 Task: Find the New York Aquarium in Coney Island.
Action: Key pressed Key.shift'N''e''w'Key.space'y''o''r''k'Key.spaceKey.shift_r'A''q''u''a''r''i''m'','Key.space'c''o''n''e''y'Key.space'i''s''l''a''n''d'Key.enter
Screenshot: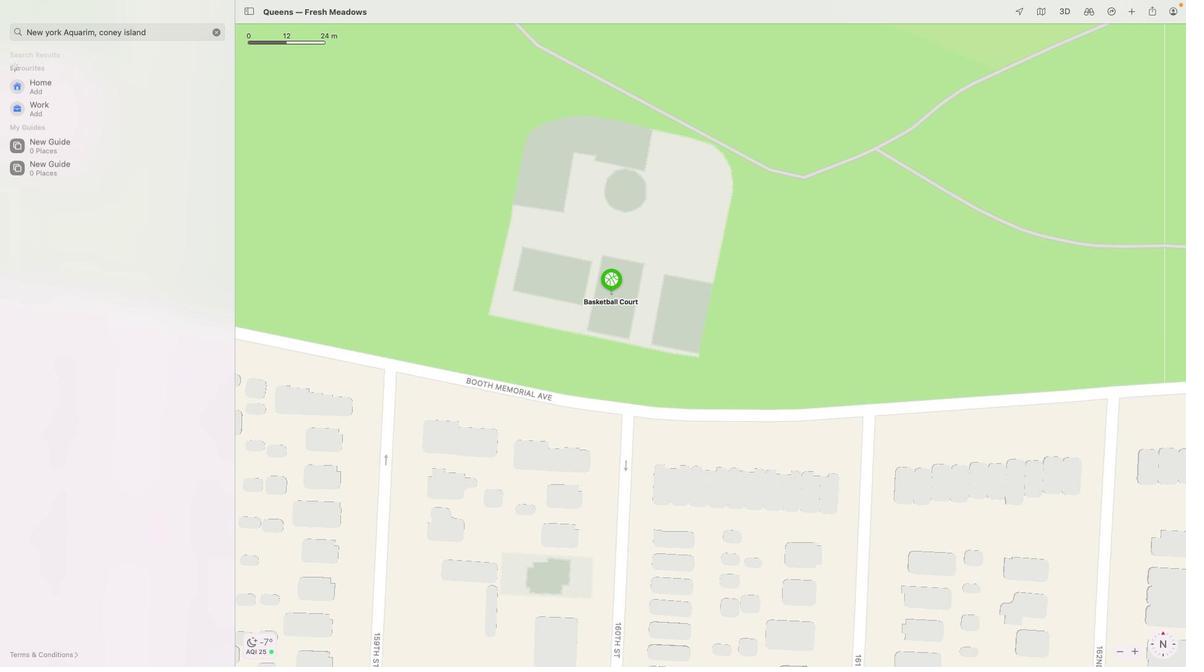 
Action: Mouse moved to (612, 203)
Screenshot: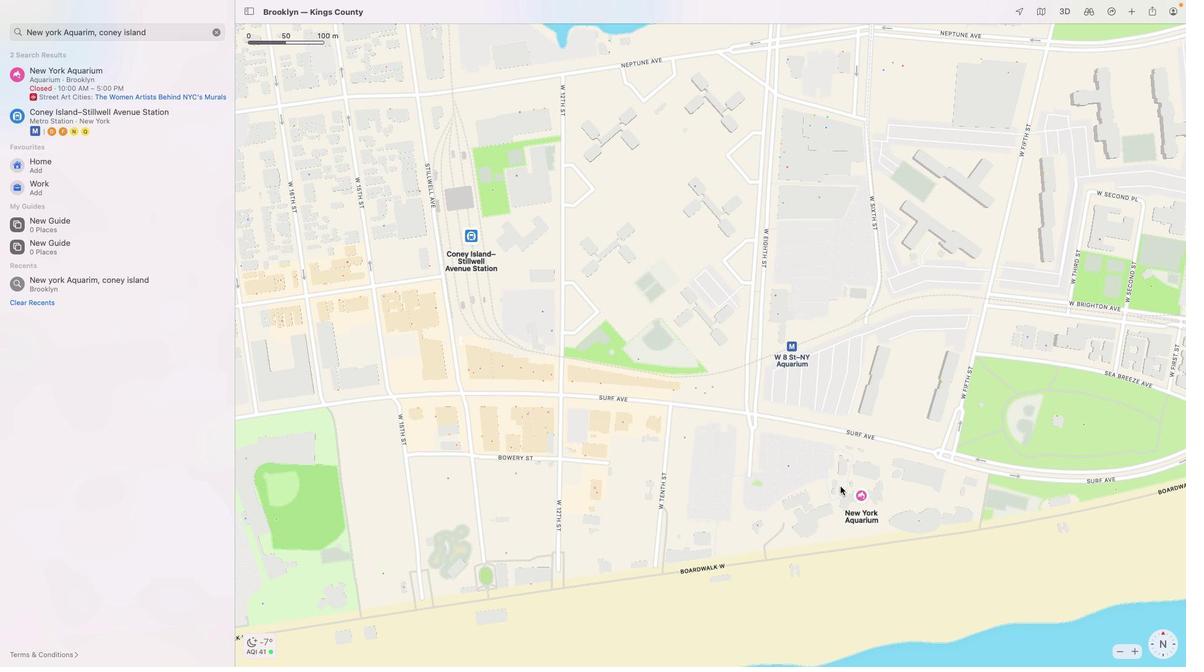 
Action: Mouse pressed left at (612, 203)
Screenshot: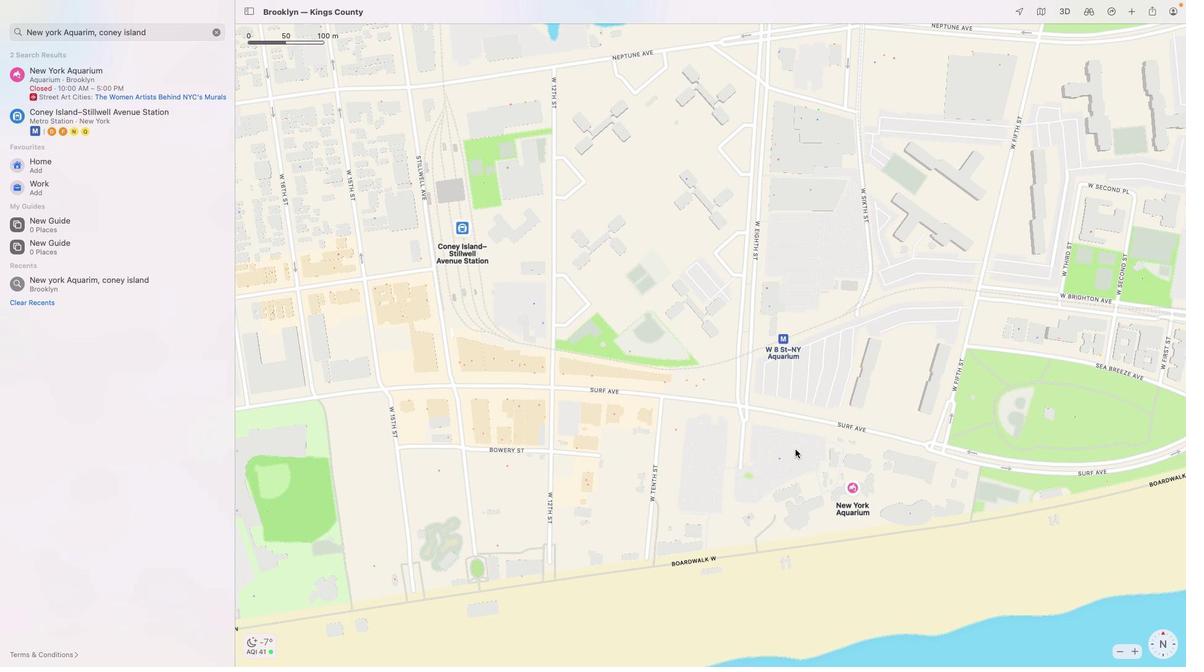 
Action: Mouse moved to (621, 321)
Screenshot: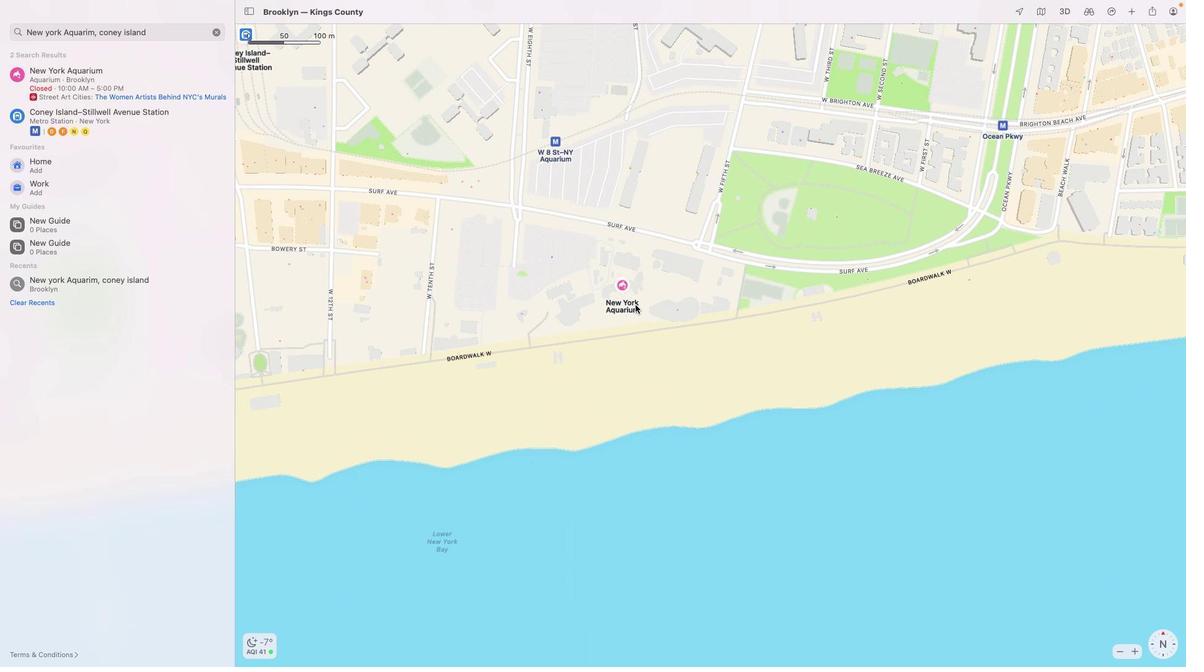 
Action: Mouse scrolled (621, 321) with delta (647, 519)
Screenshot: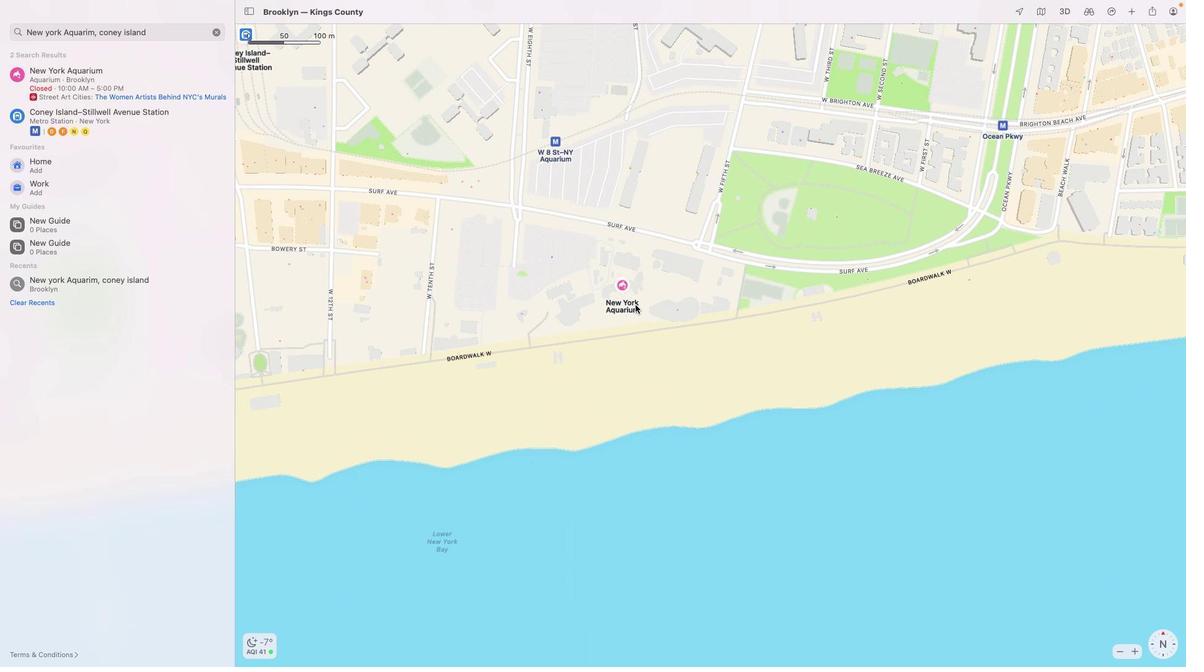 
Action: Mouse scrolled (621, 321) with delta (647, 519)
Screenshot: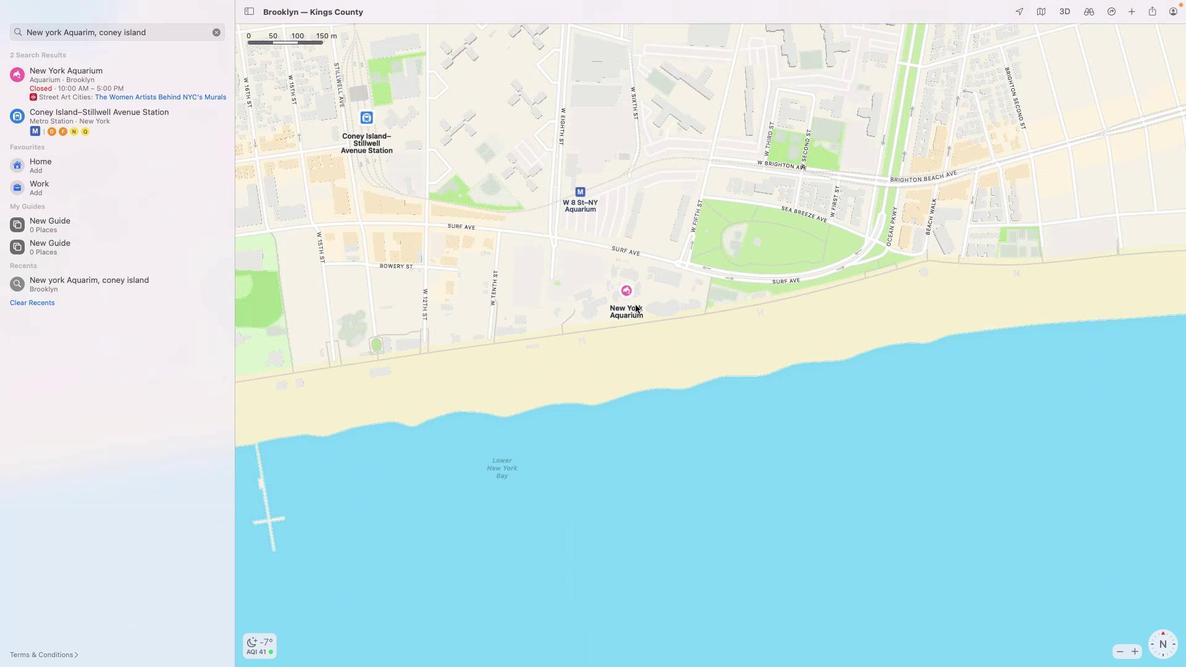 
Action: Mouse scrolled (621, 321) with delta (647, 520)
Screenshot: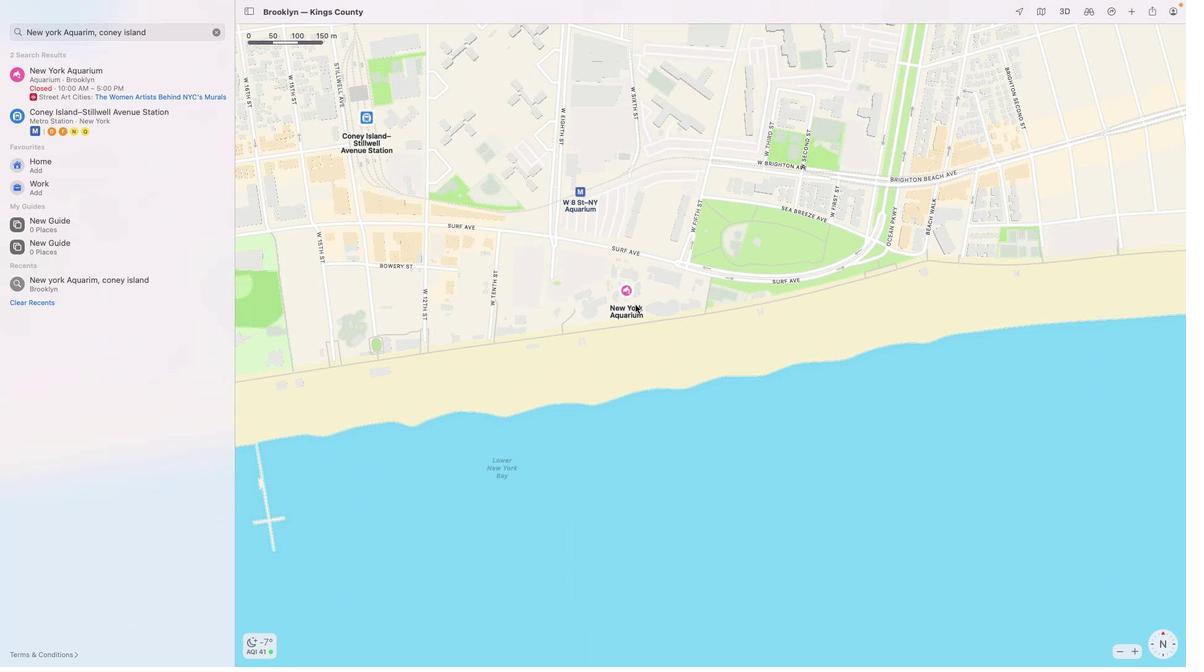 
Action: Mouse scrolled (621, 321) with delta (647, 520)
Screenshot: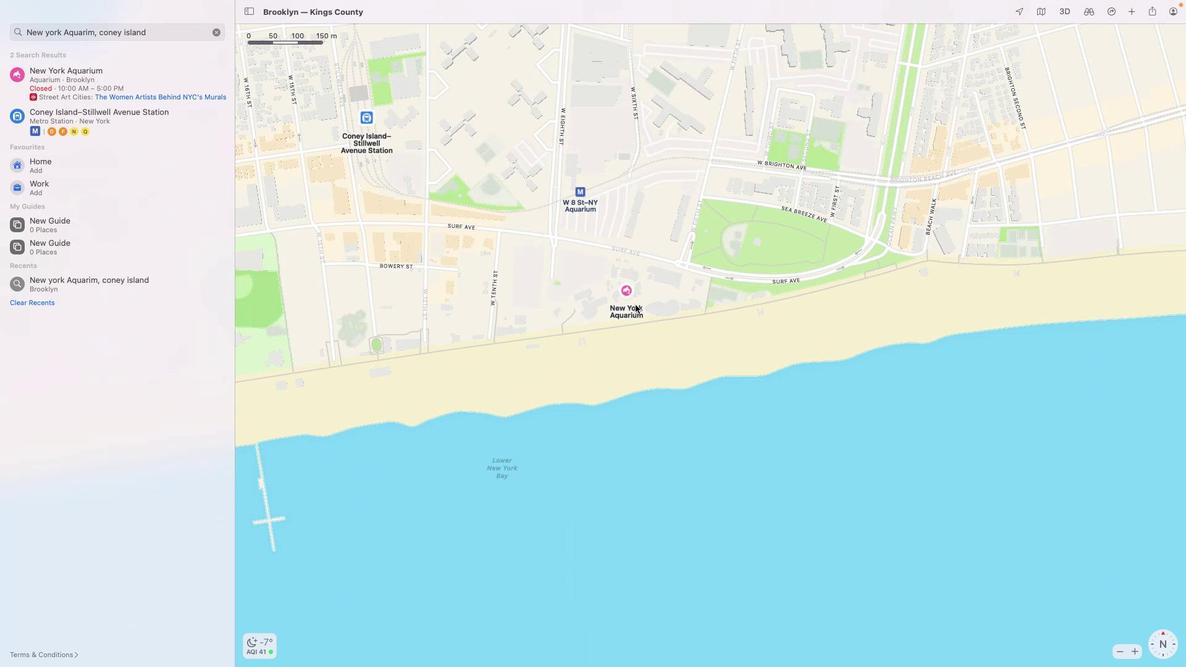 
Action: Mouse scrolled (621, 321) with delta (647, 518)
Screenshot: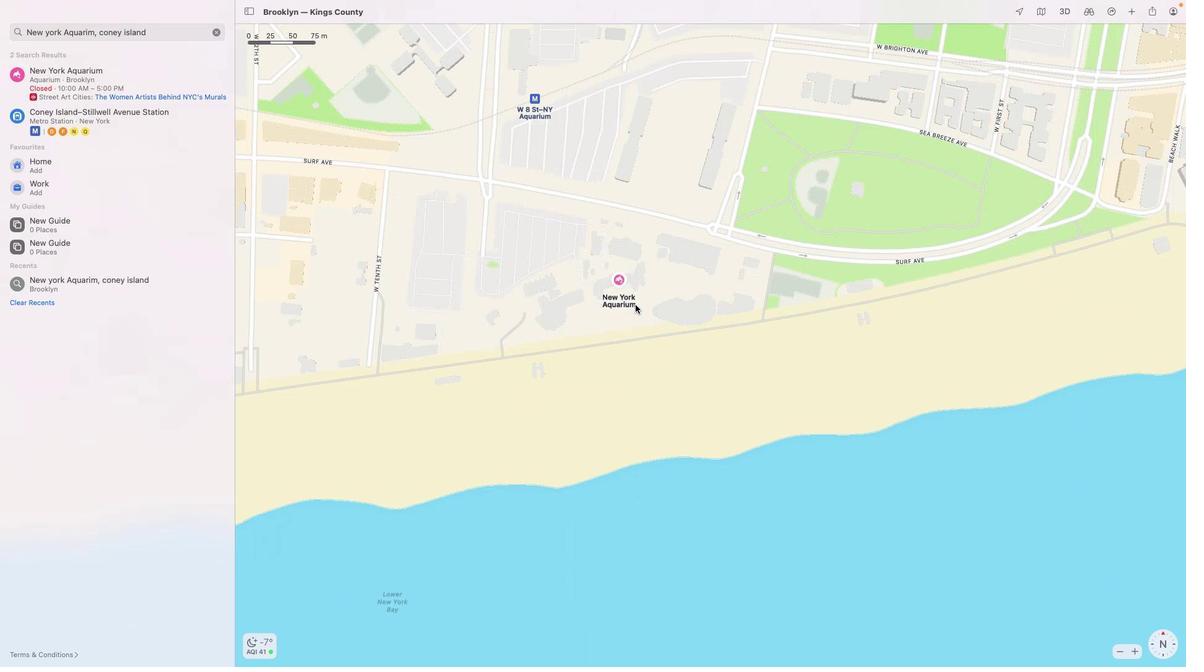 
Action: Mouse scrolled (621, 321) with delta (647, 518)
Screenshot: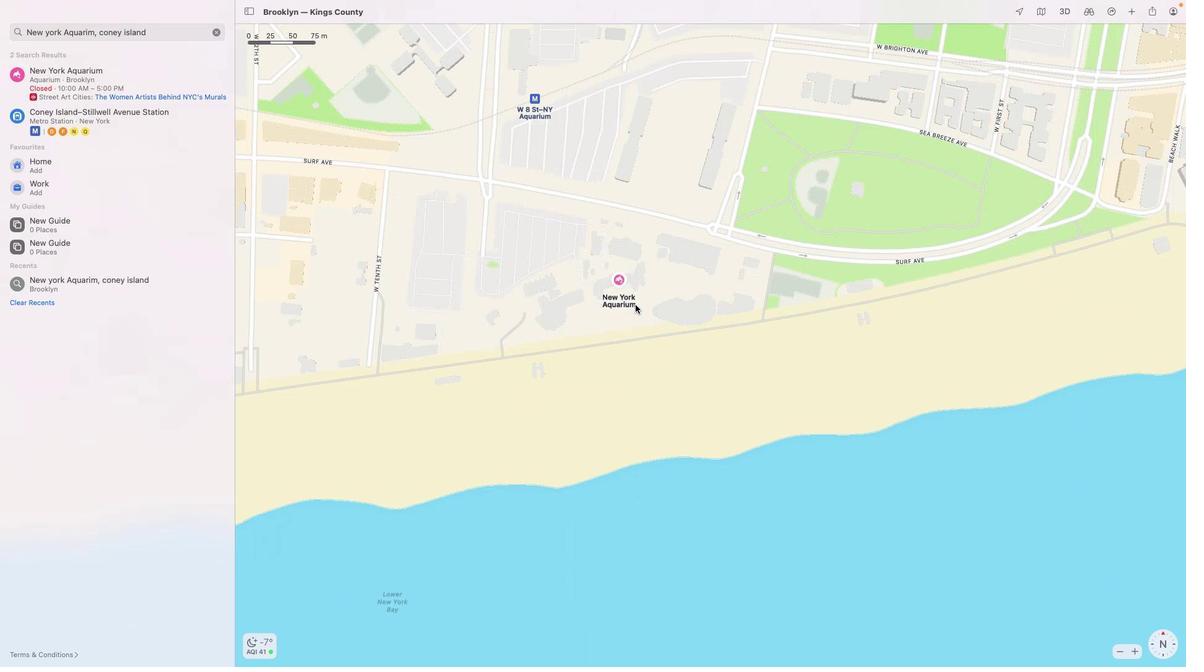 
Action: Mouse scrolled (621, 321) with delta (647, 517)
Screenshot: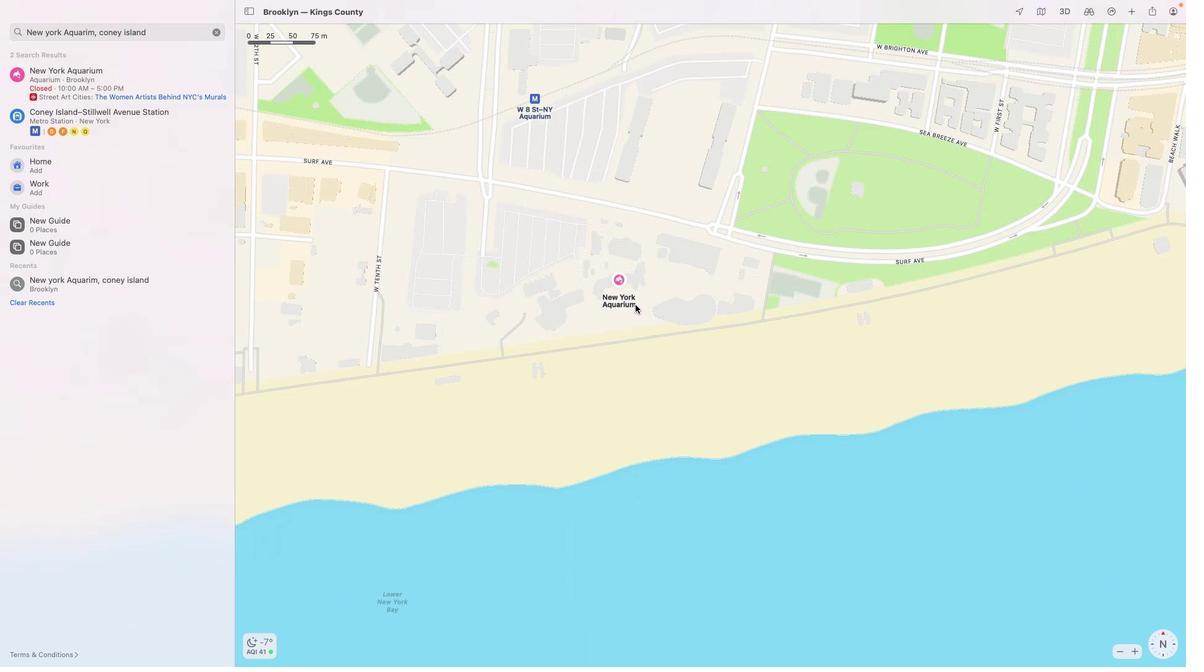 
Action: Mouse scrolled (621, 321) with delta (647, 517)
Screenshot: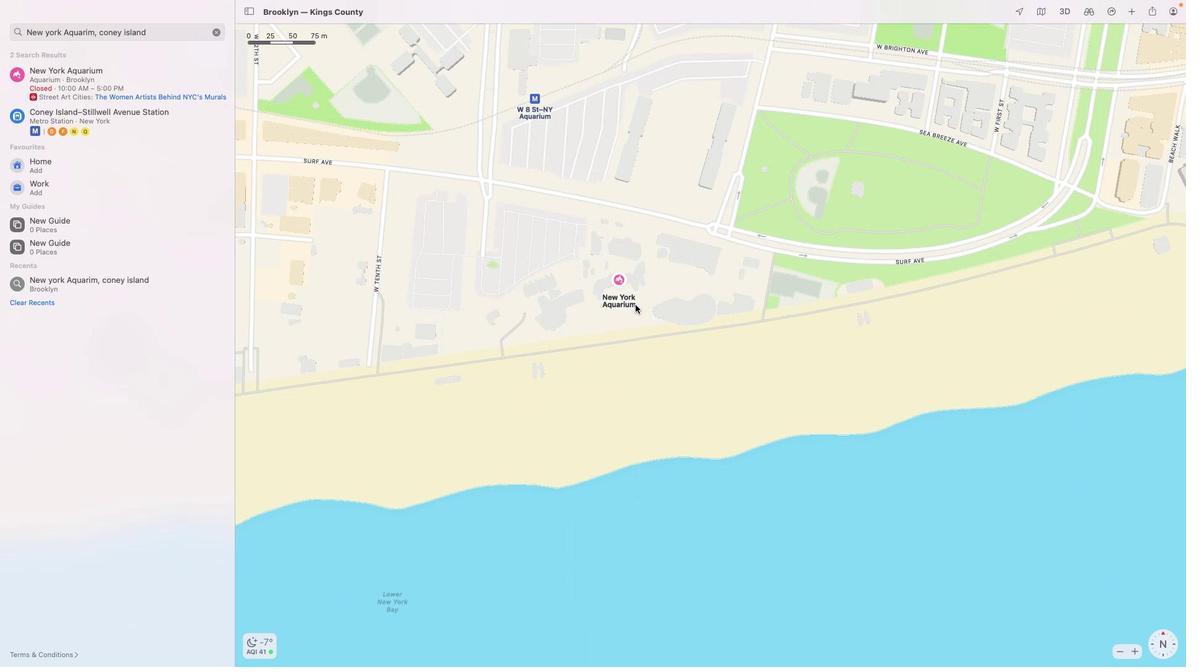 
Action: Mouse scrolled (621, 321) with delta (647, 516)
Screenshot: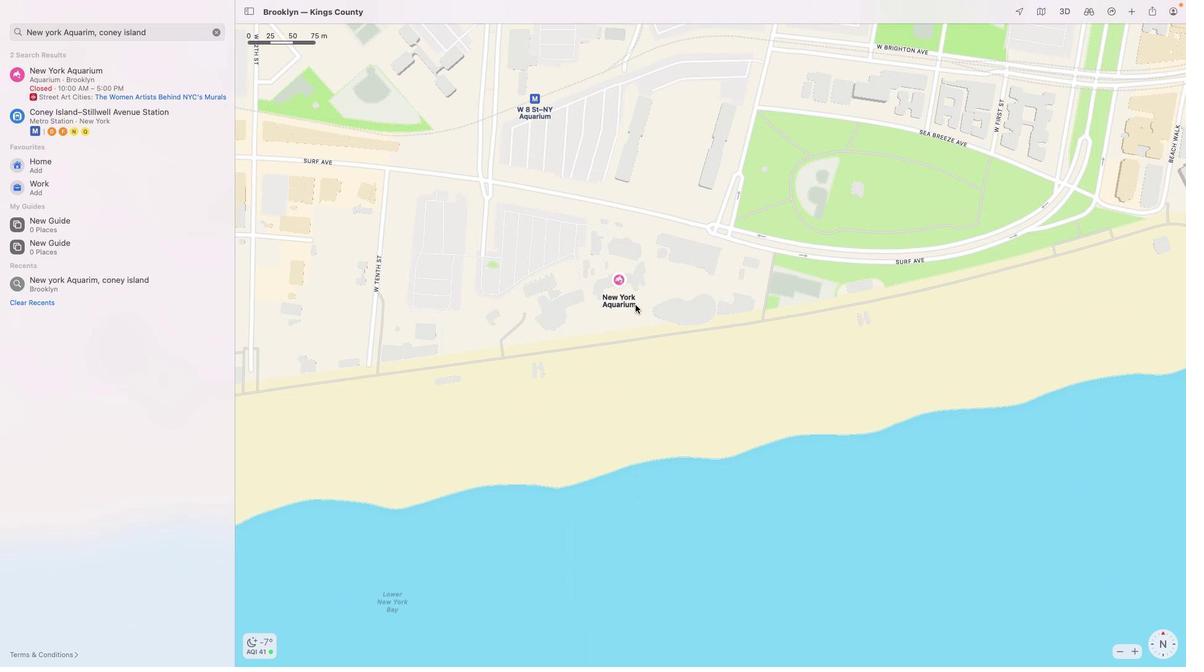 
Action: Mouse scrolled (621, 321) with delta (647, 518)
Screenshot: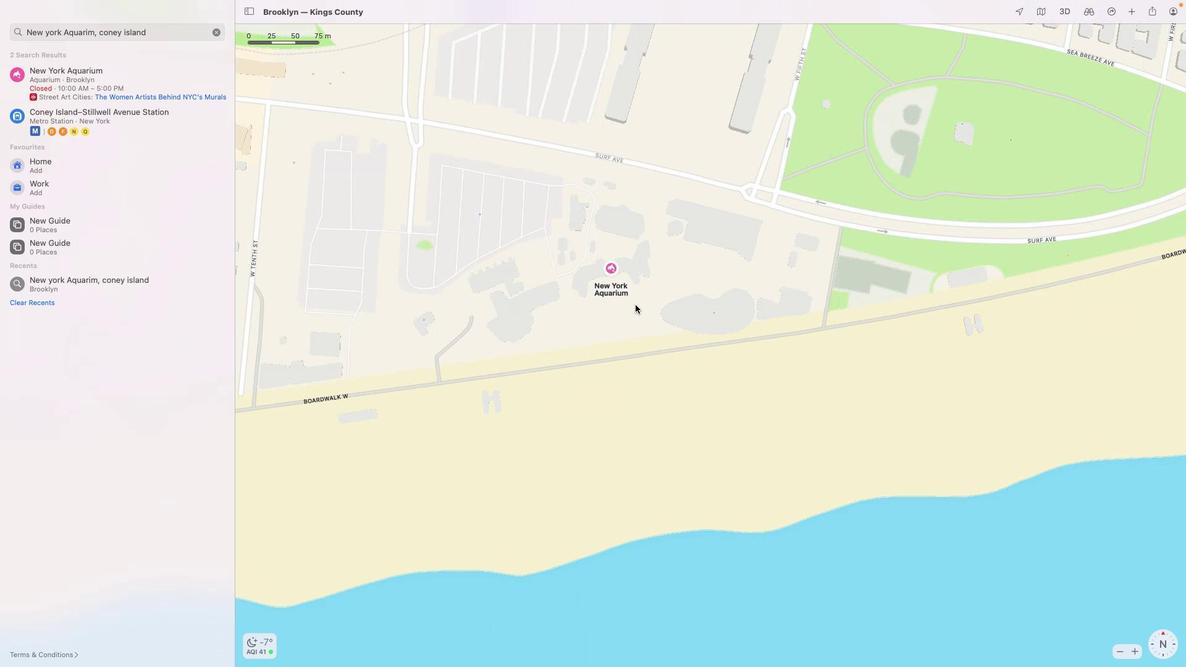 
Action: Mouse scrolled (621, 321) with delta (647, 518)
Screenshot: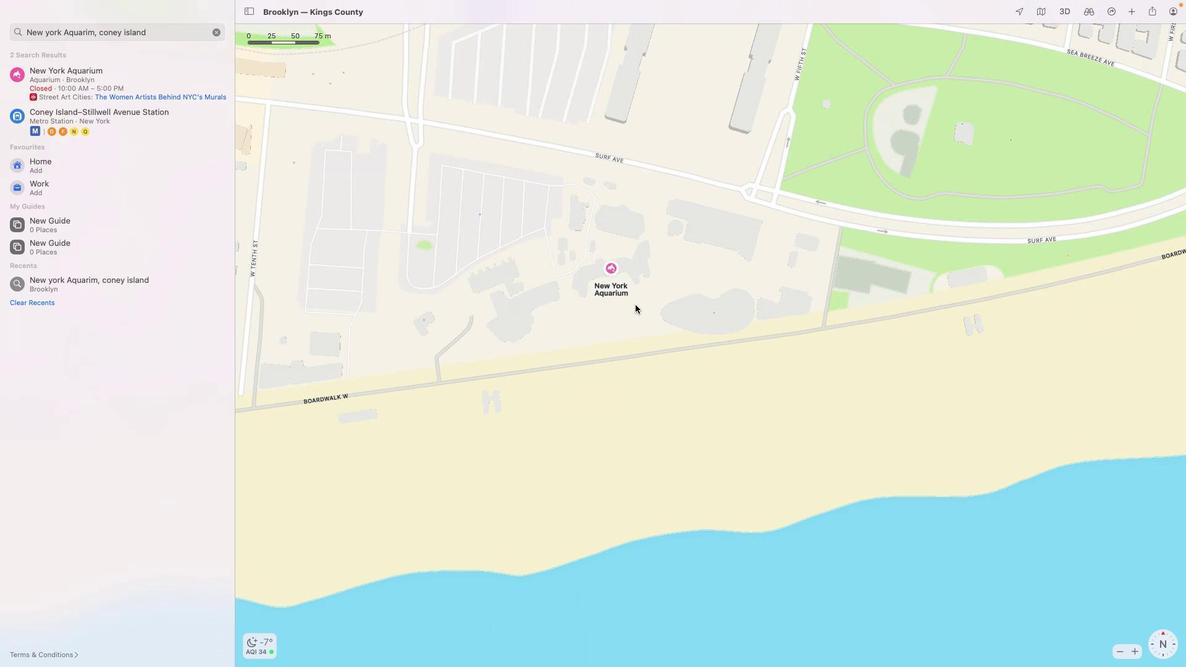 
Action: Mouse scrolled (621, 321) with delta (647, 517)
Screenshot: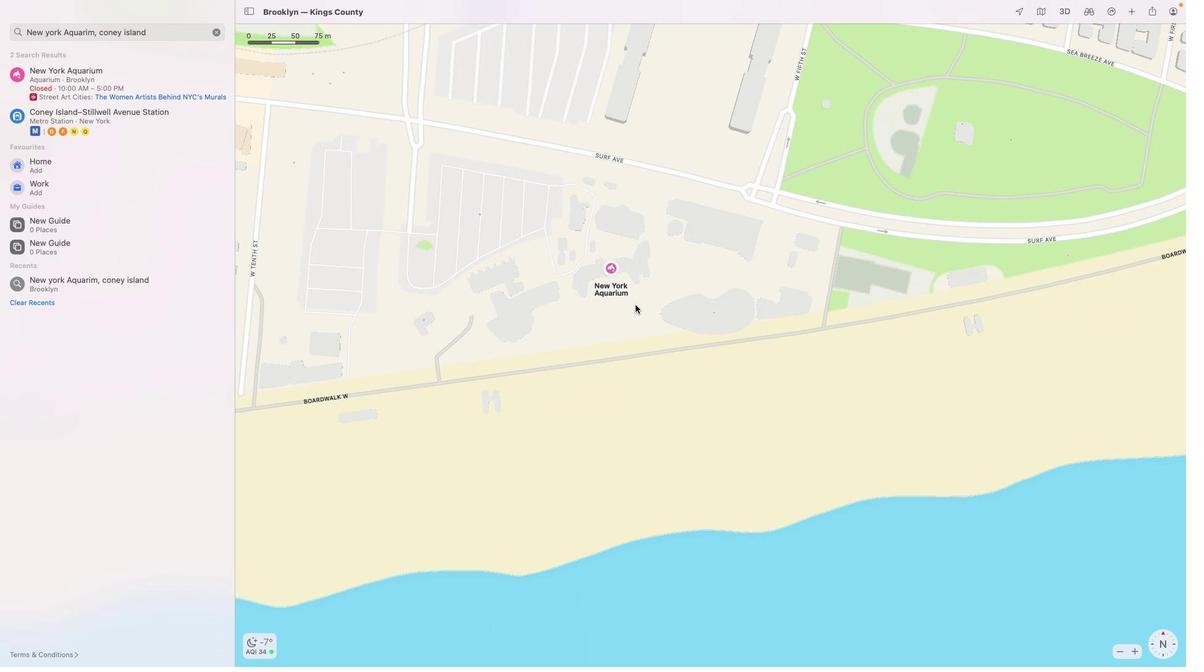 
Action: Mouse scrolled (621, 321) with delta (647, 517)
Screenshot: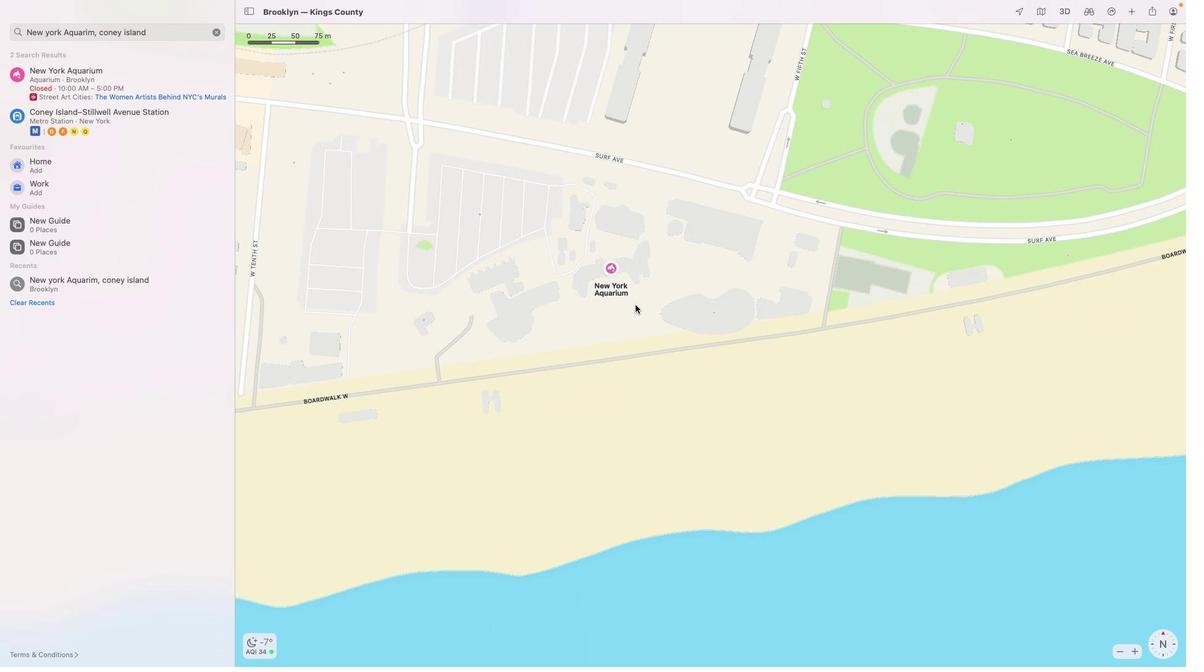 
Action: Mouse scrolled (621, 321) with delta (647, 518)
Screenshot: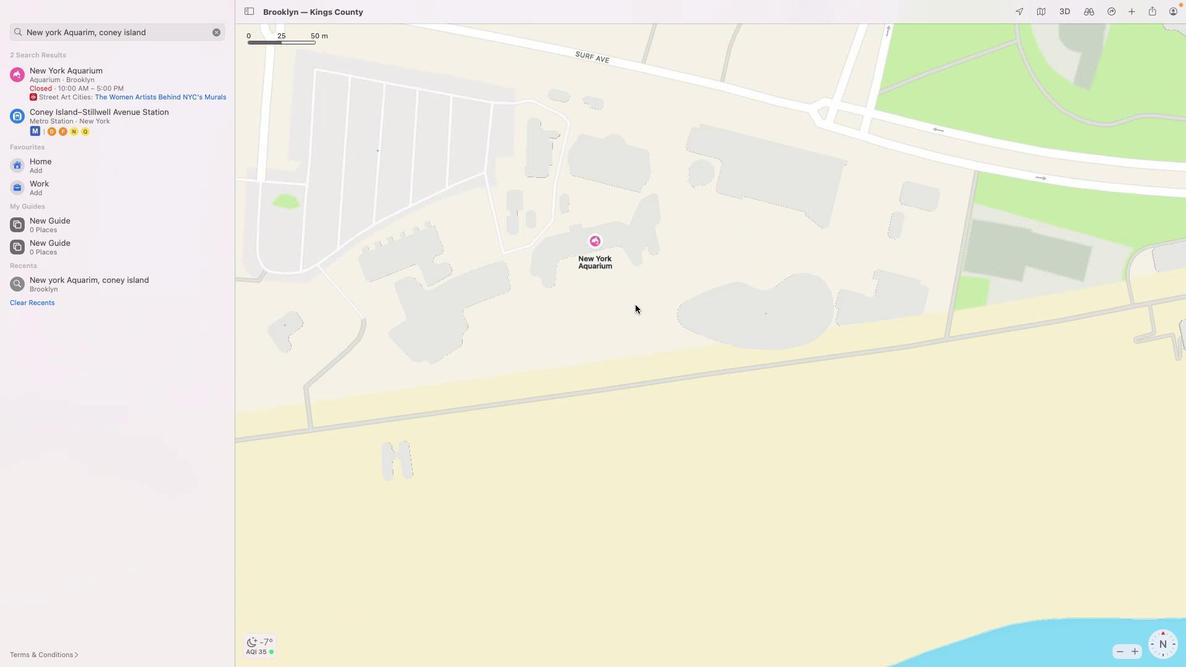 
Action: Mouse scrolled (621, 321) with delta (647, 518)
Screenshot: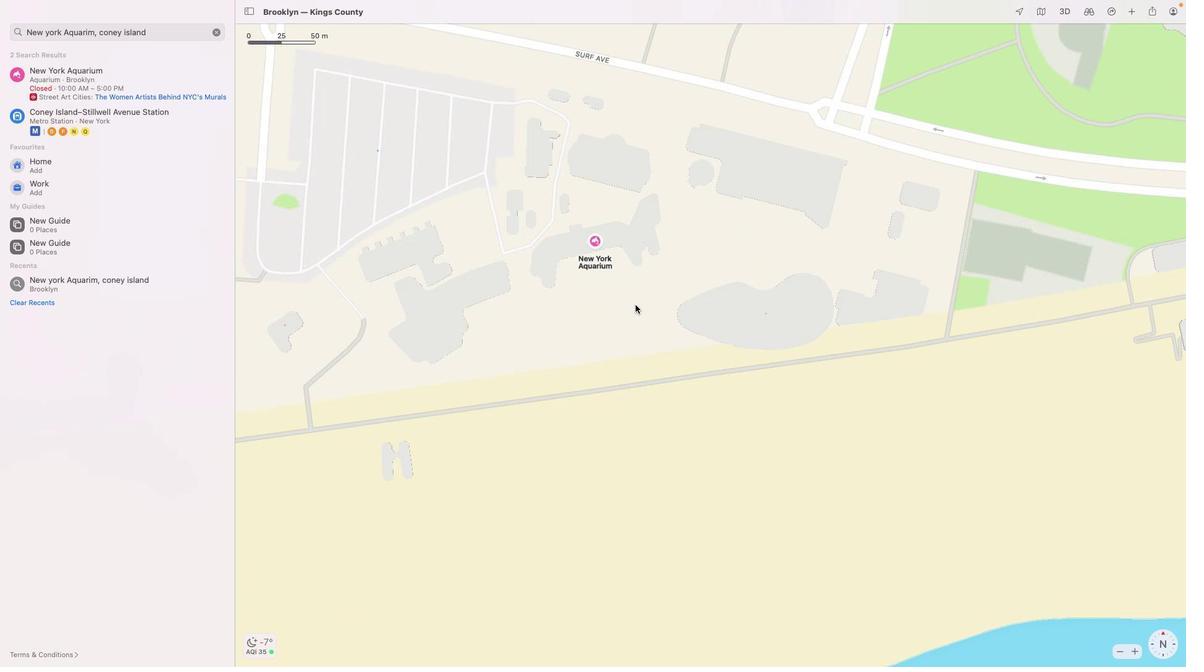 
Action: Mouse scrolled (621, 321) with delta (647, 517)
Screenshot: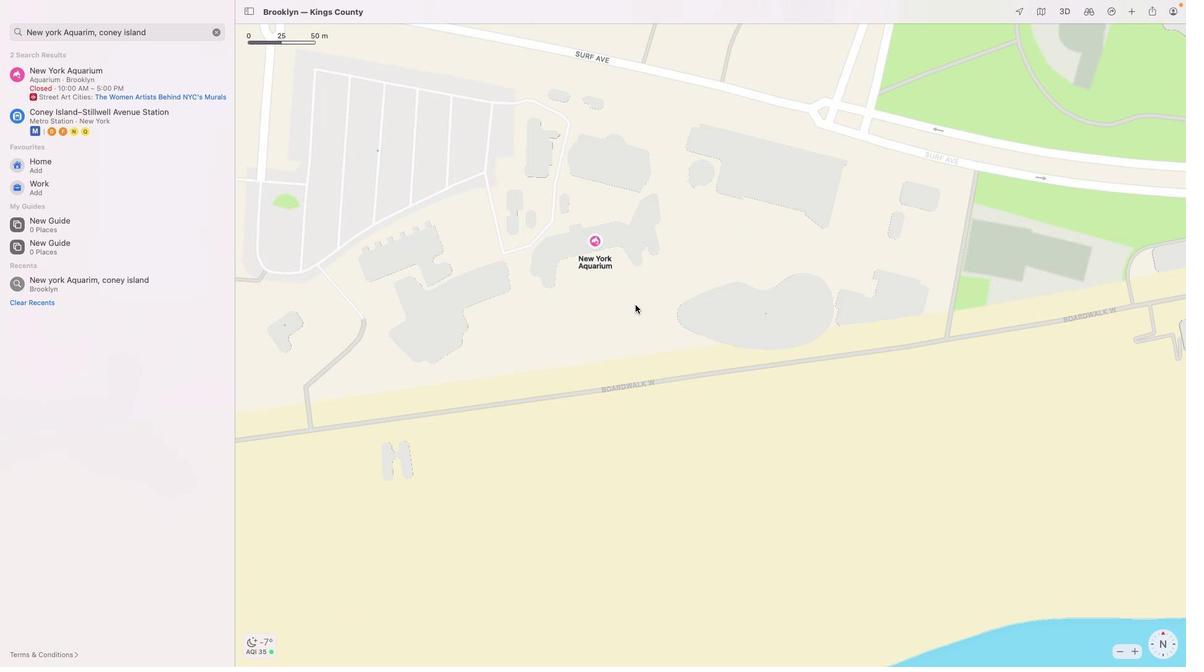
Action: Mouse scrolled (621, 321) with delta (647, 517)
Screenshot: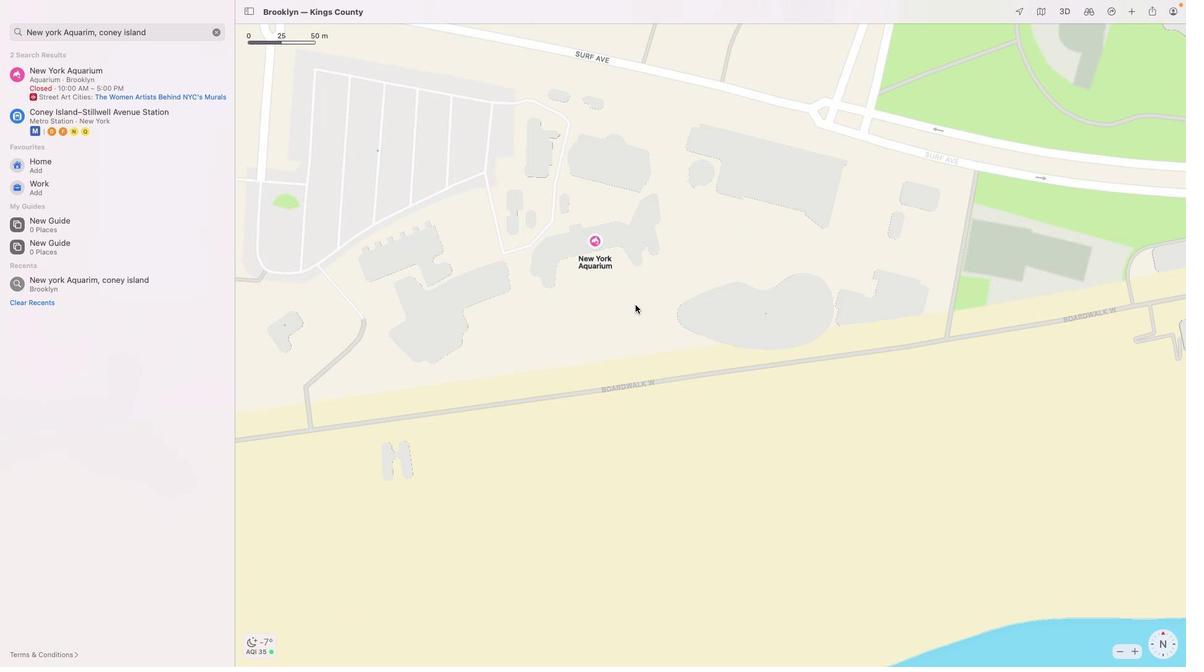 
Action: Mouse scrolled (621, 321) with delta (647, 516)
Screenshot: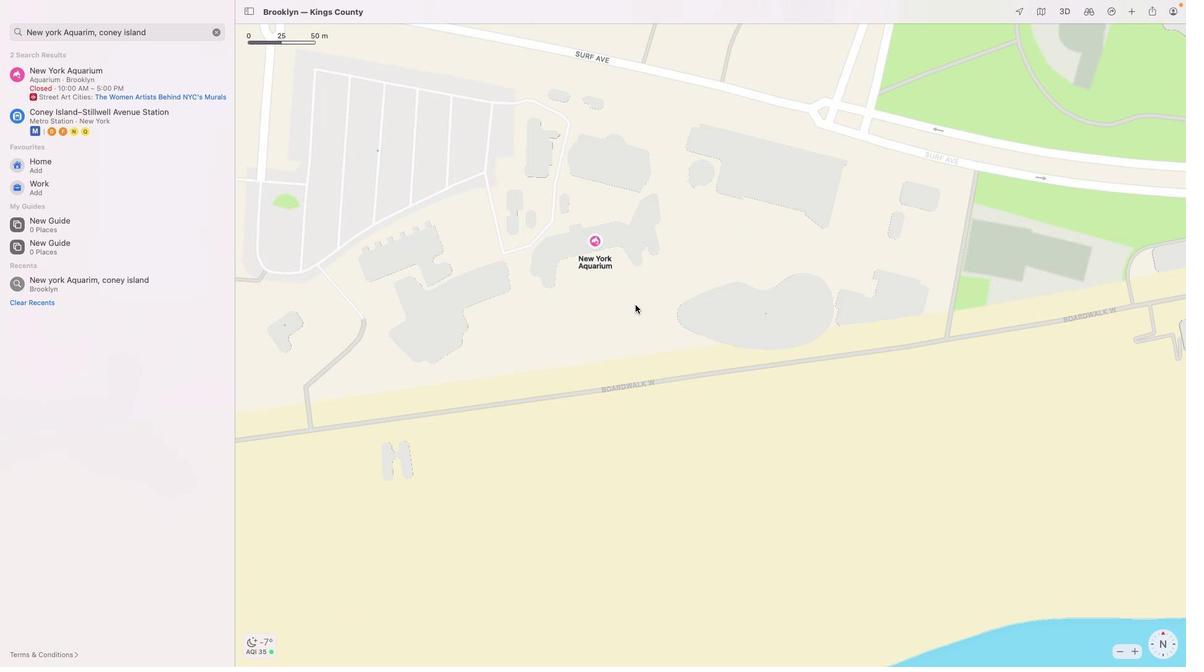 
Action: Mouse scrolled (621, 321) with delta (647, 518)
Screenshot: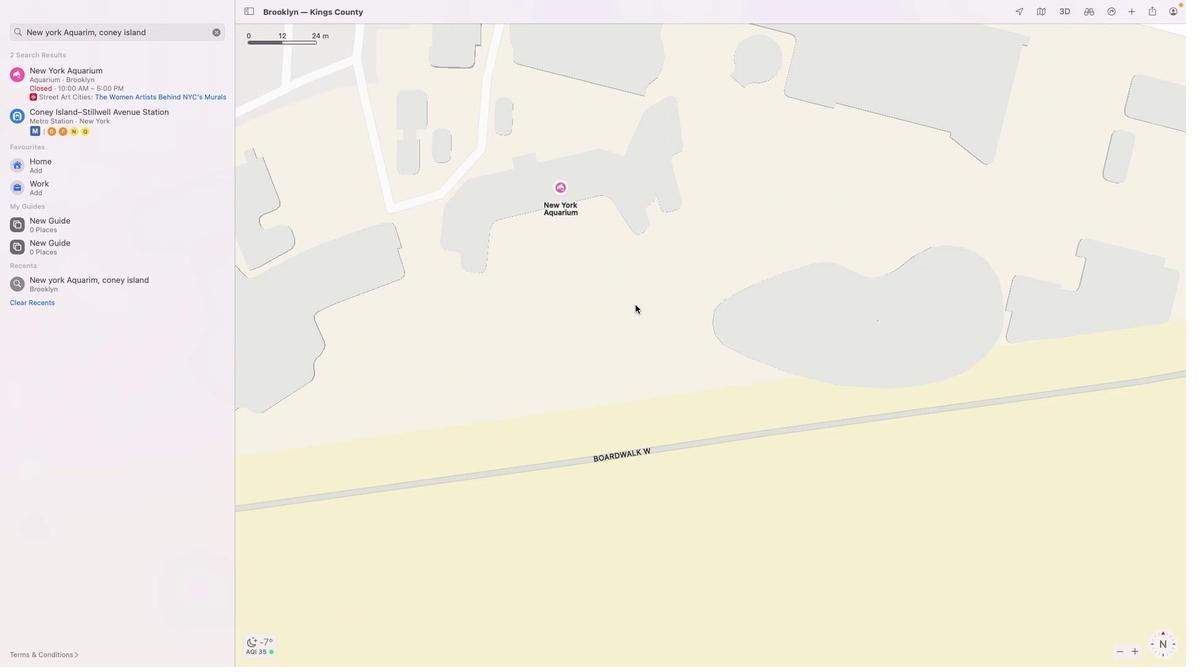 
Action: Mouse scrolled (621, 321) with delta (647, 518)
Screenshot: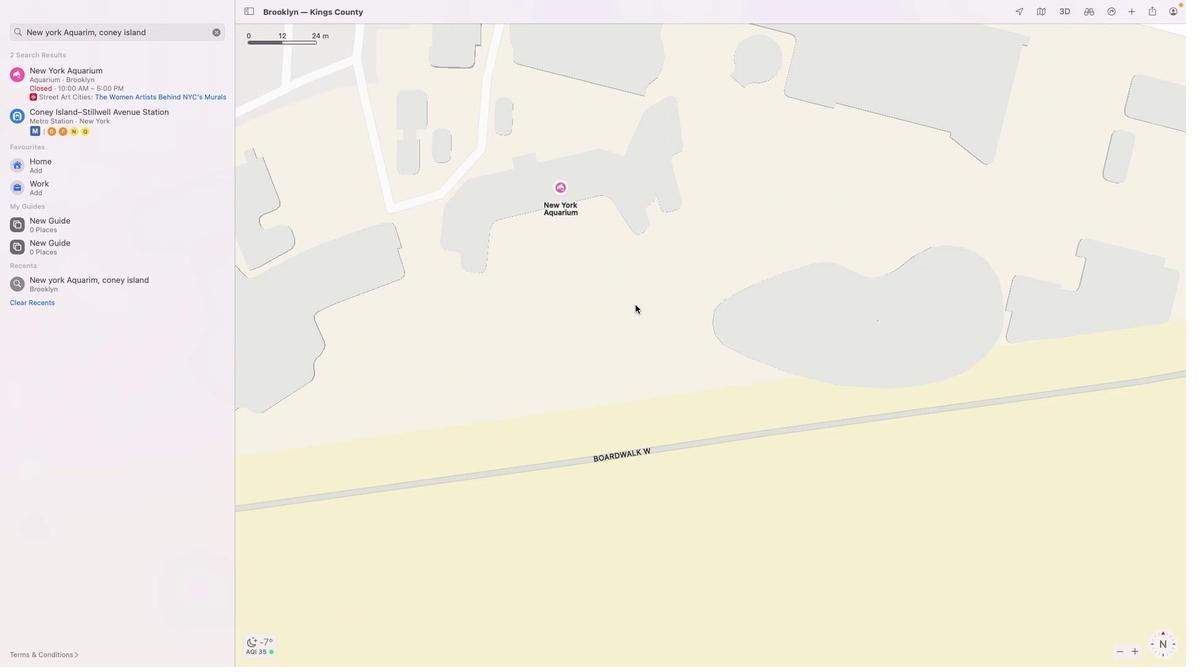
Action: Mouse scrolled (621, 321) with delta (647, 517)
Screenshot: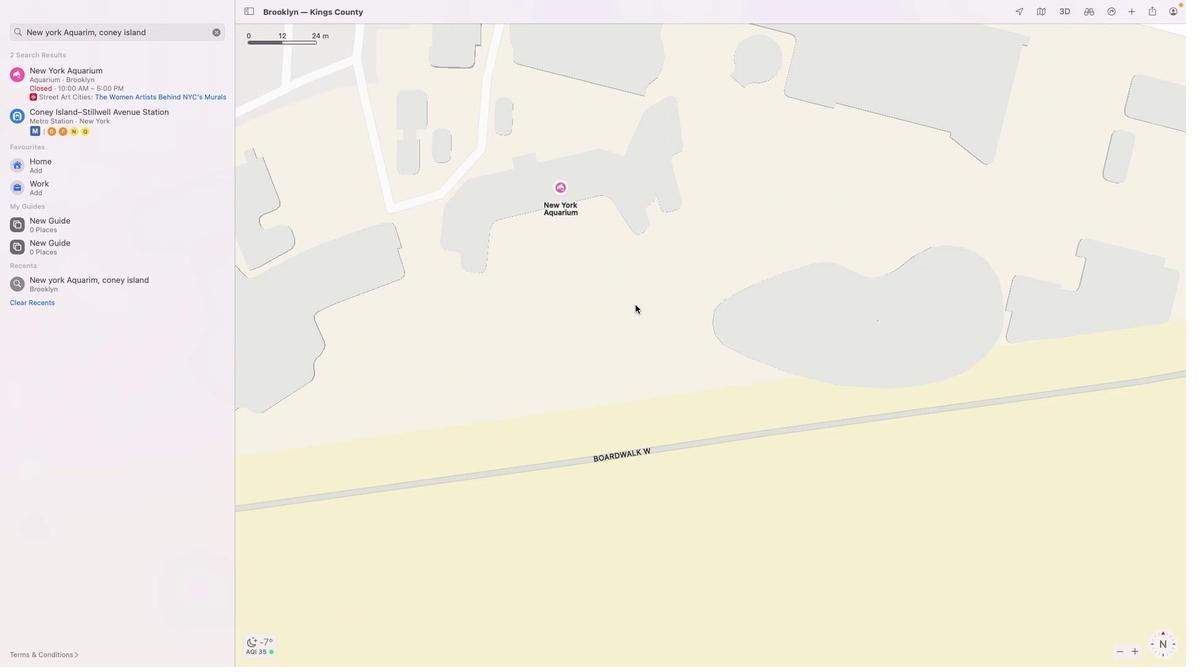 
Action: Mouse scrolled (621, 321) with delta (647, 517)
Screenshot: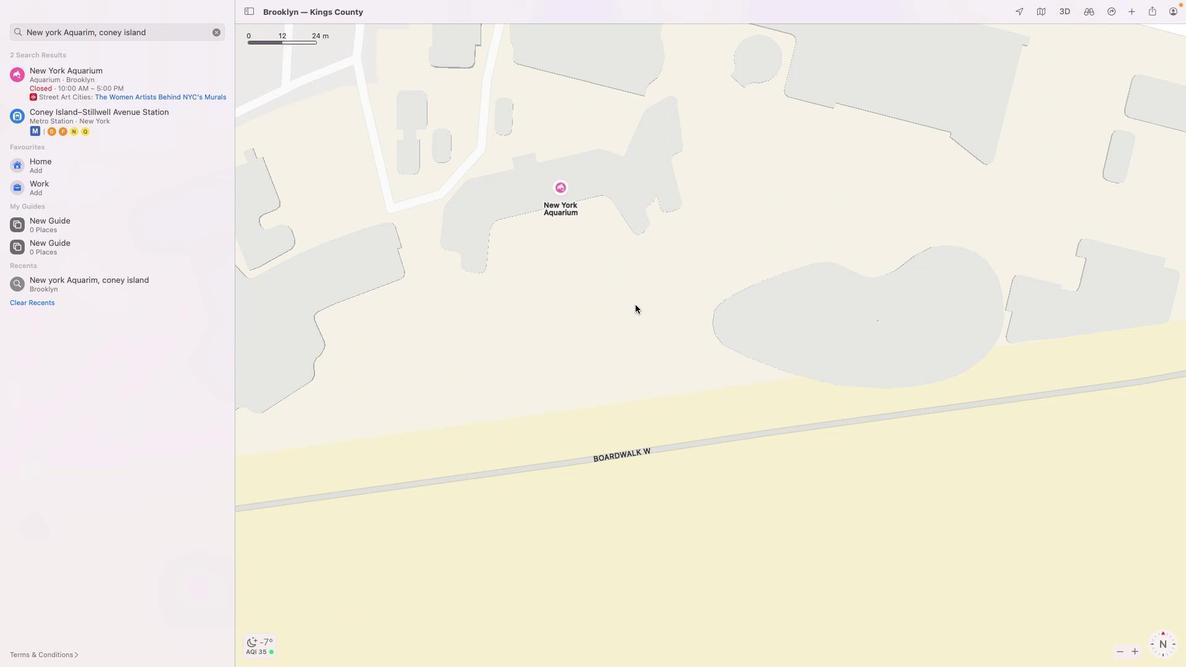 
Action: Mouse scrolled (621, 321) with delta (647, 516)
Screenshot: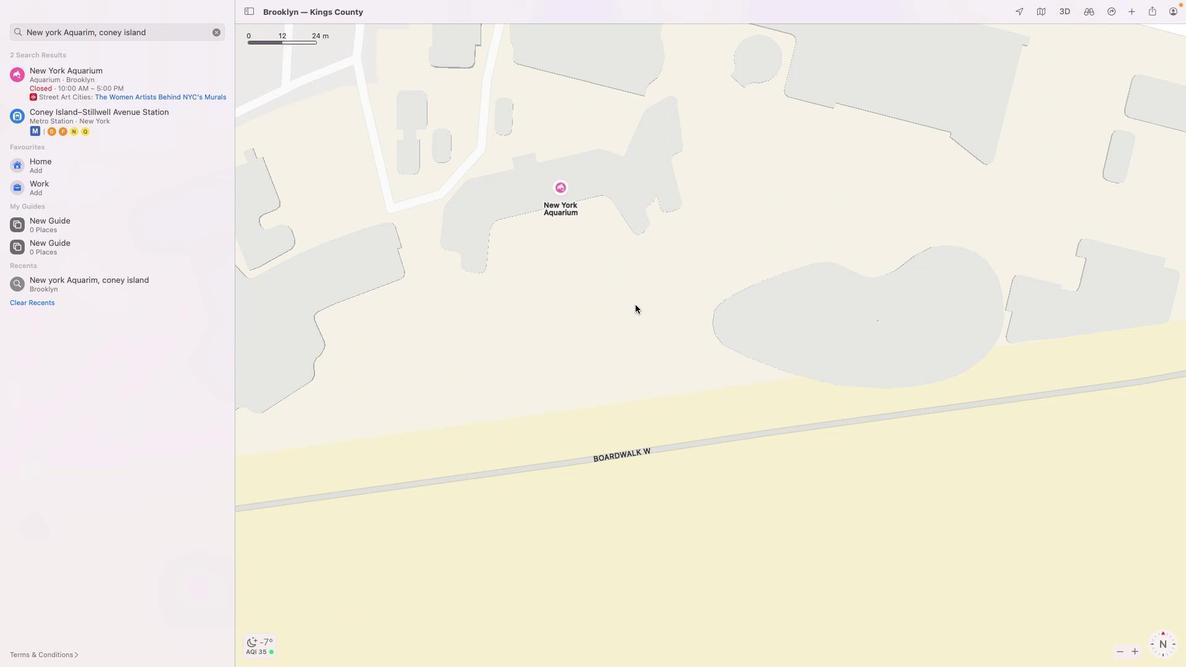 
Action: Mouse scrolled (621, 321) with delta (647, 518)
Screenshot: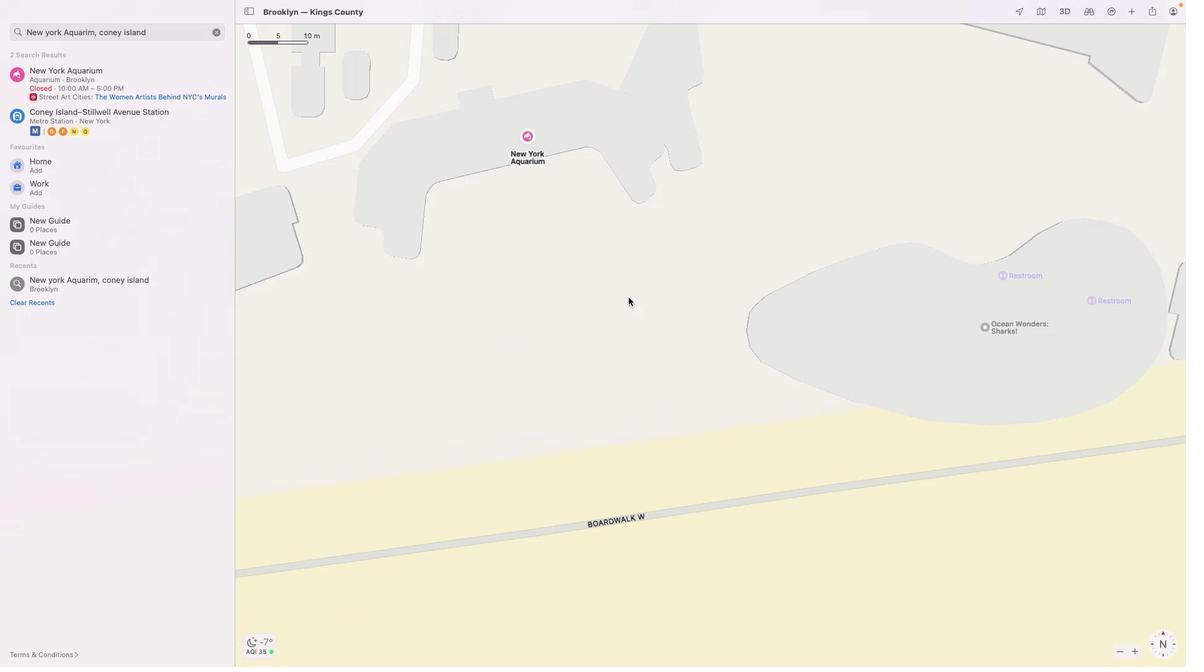 
Action: Mouse scrolled (621, 321) with delta (647, 518)
Screenshot: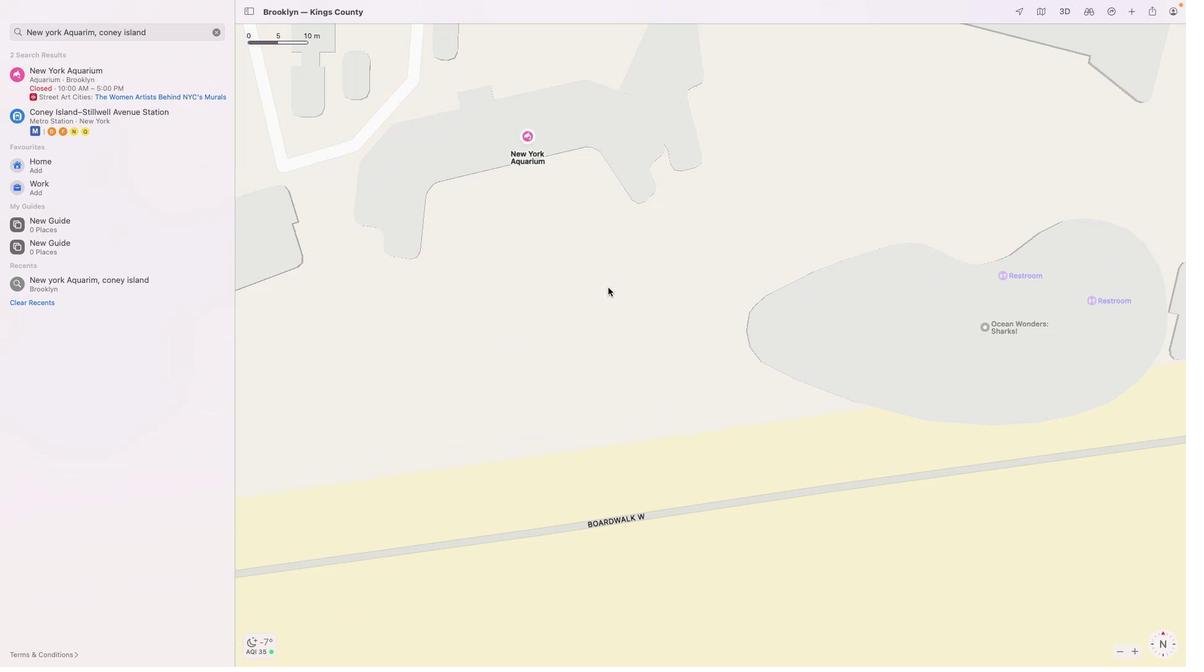 
Action: Mouse scrolled (621, 321) with delta (647, 517)
Screenshot: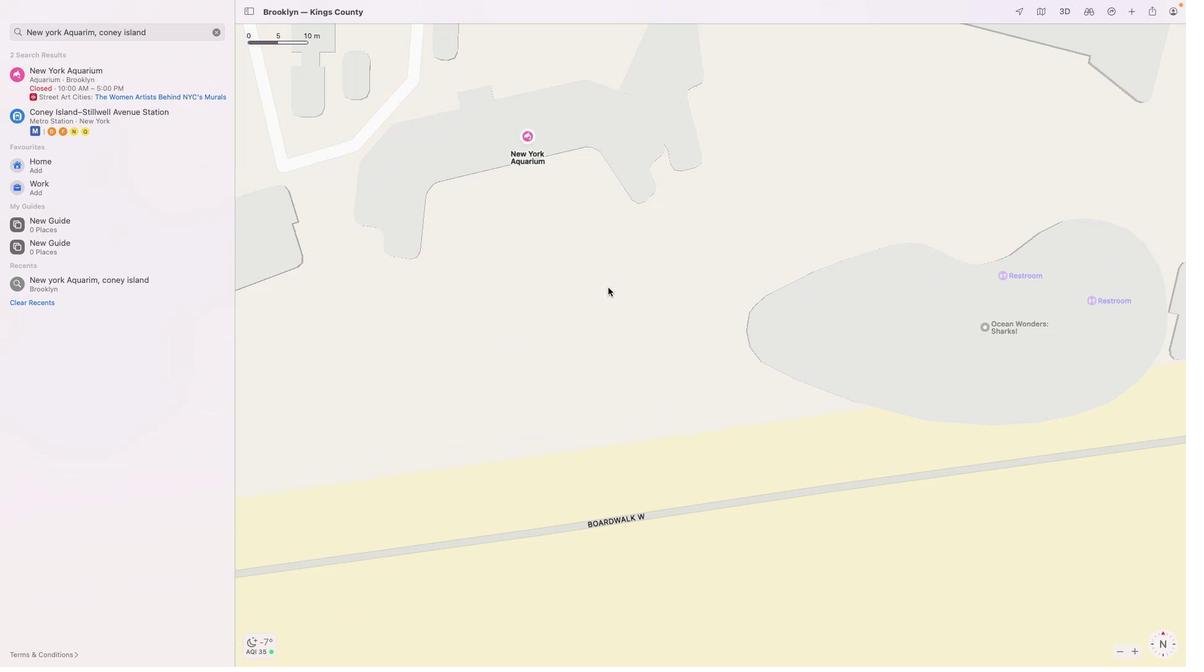 
Action: Mouse scrolled (621, 321) with delta (647, 517)
Screenshot: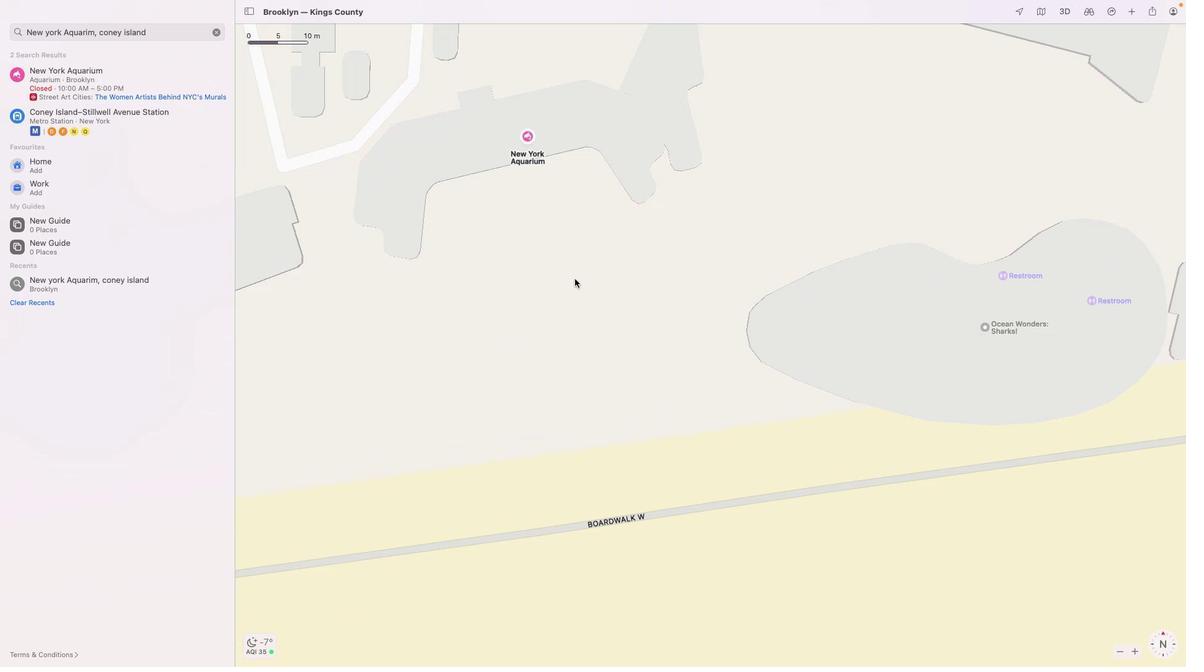 
Action: Mouse moved to (626, 359)
Screenshot: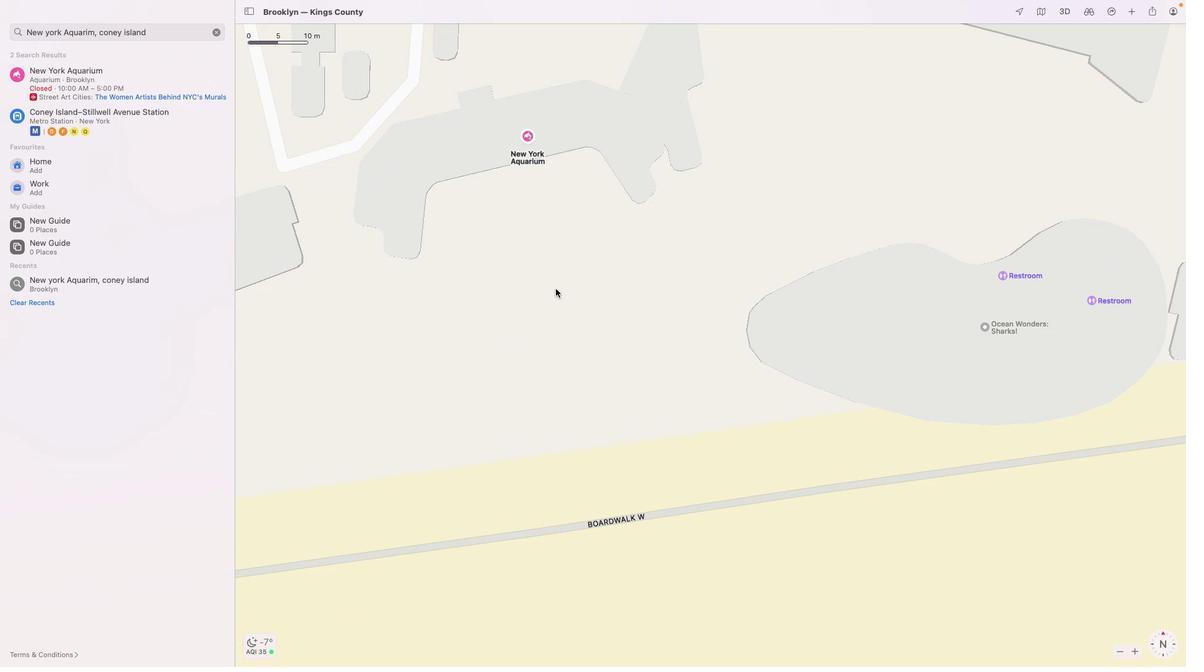 
Action: Mouse pressed left at (626, 359)
Screenshot: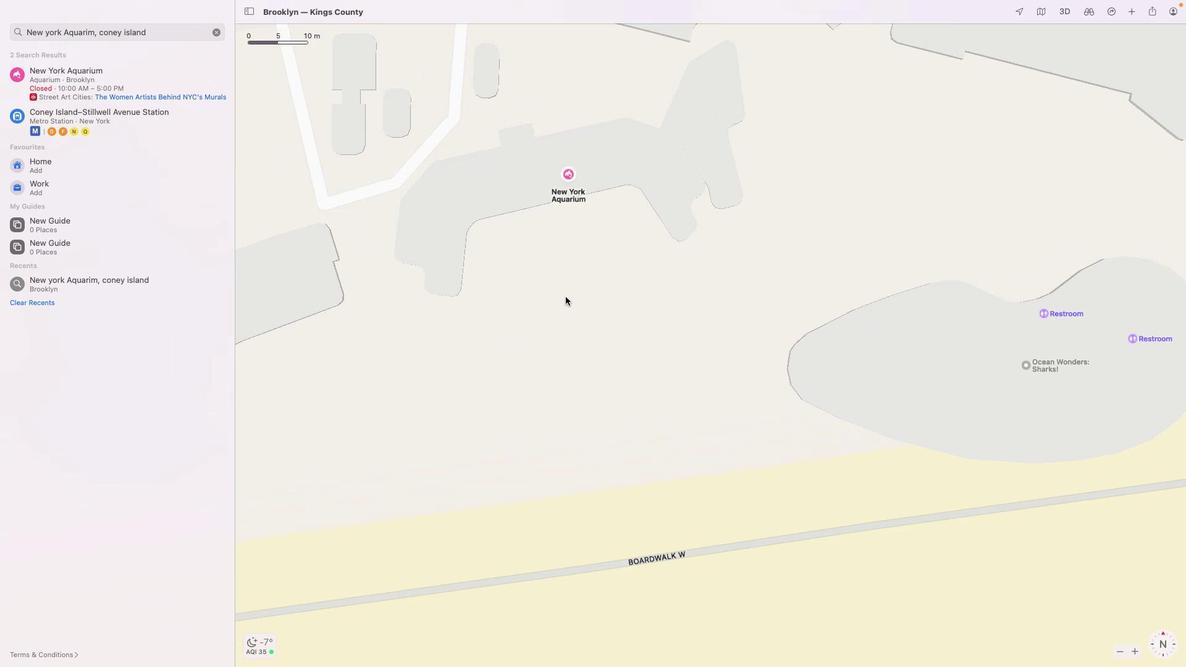 
Action: Mouse moved to (622, 308)
Screenshot: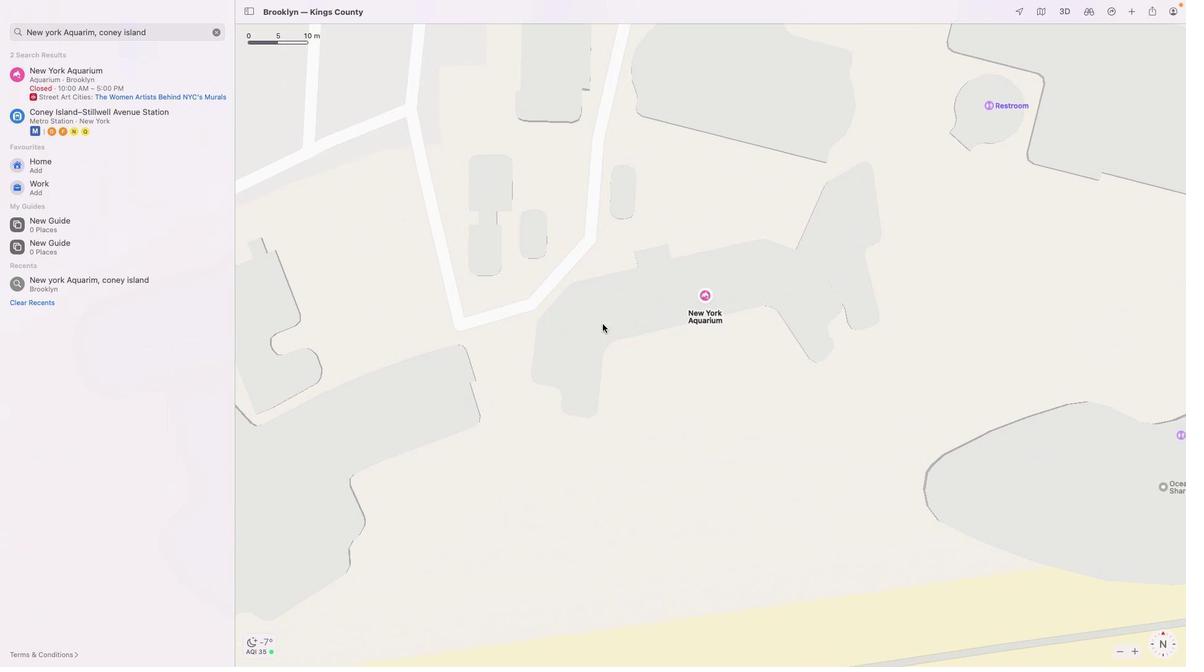 
Action: Mouse scrolled (622, 308) with delta (647, 518)
Screenshot: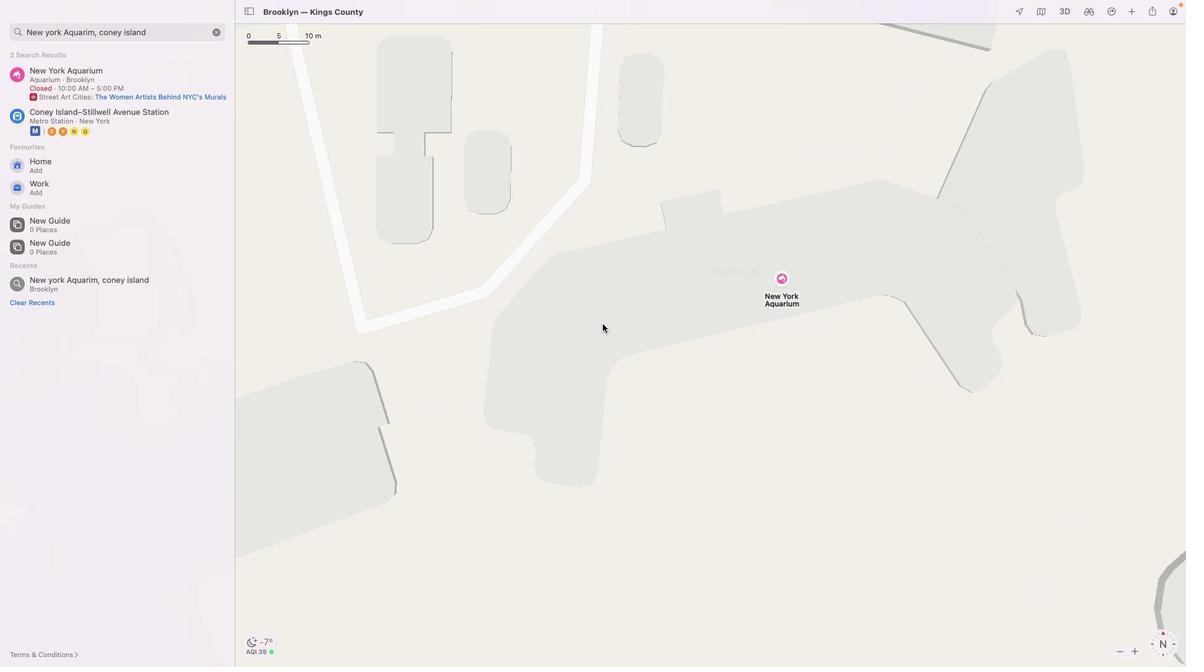 
Action: Mouse scrolled (622, 308) with delta (647, 518)
Screenshot: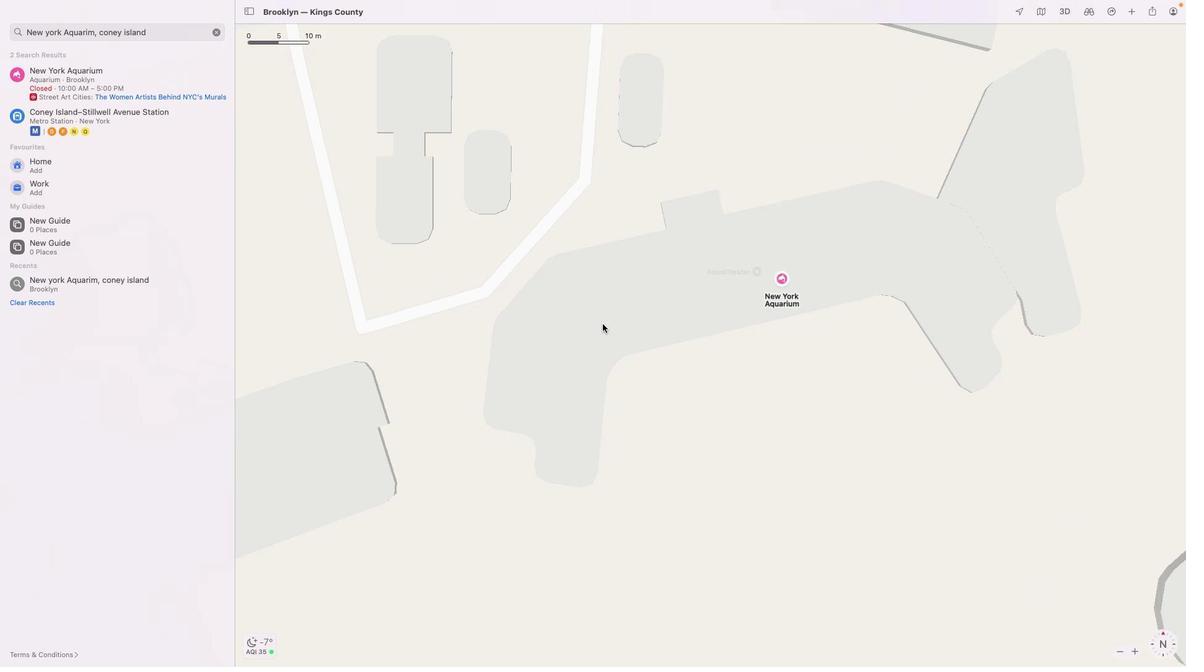 
Action: Mouse scrolled (622, 308) with delta (647, 517)
Screenshot: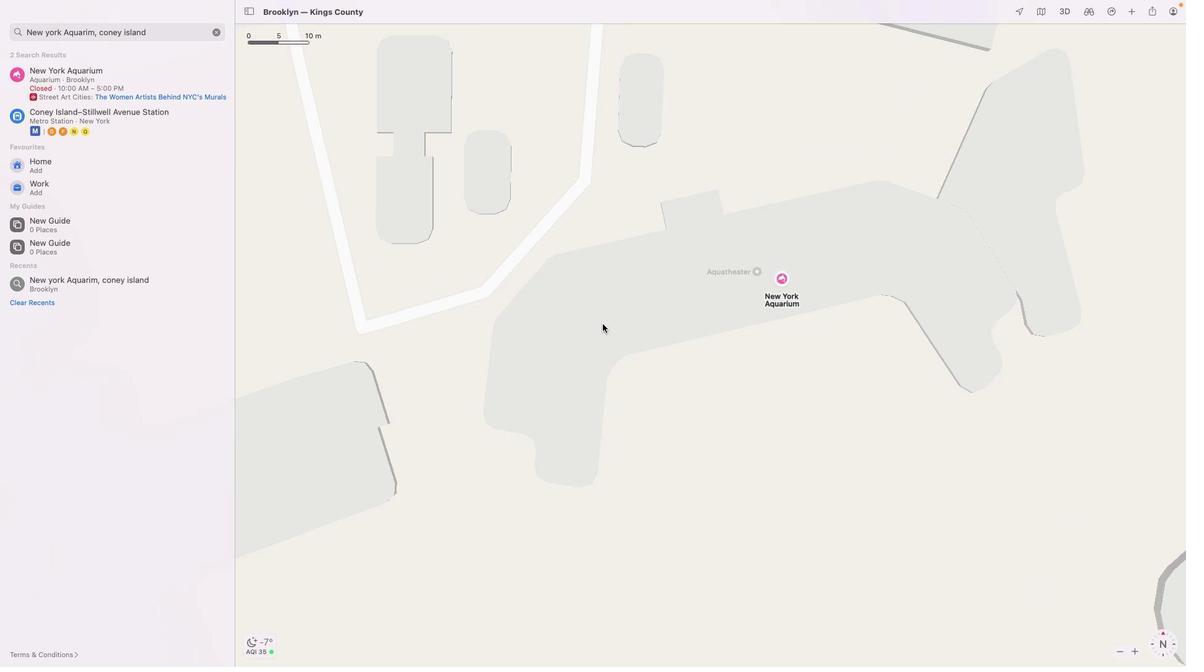 
Action: Mouse scrolled (622, 308) with delta (647, 517)
Screenshot: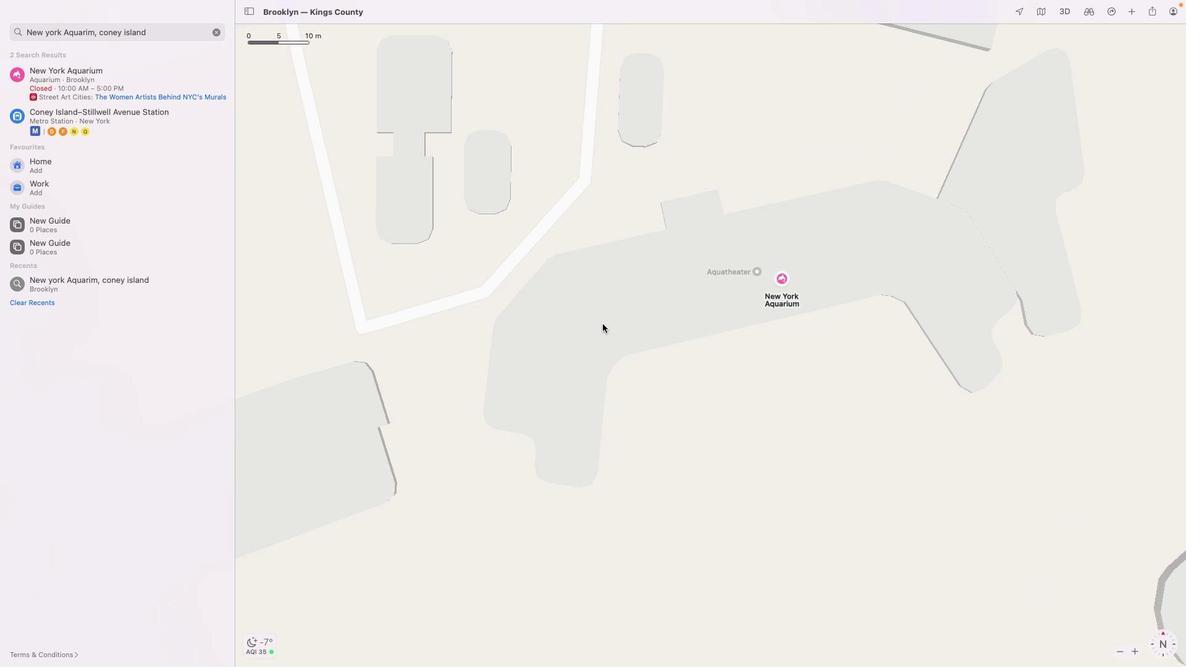 
Action: Mouse scrolled (622, 308) with delta (647, 517)
Screenshot: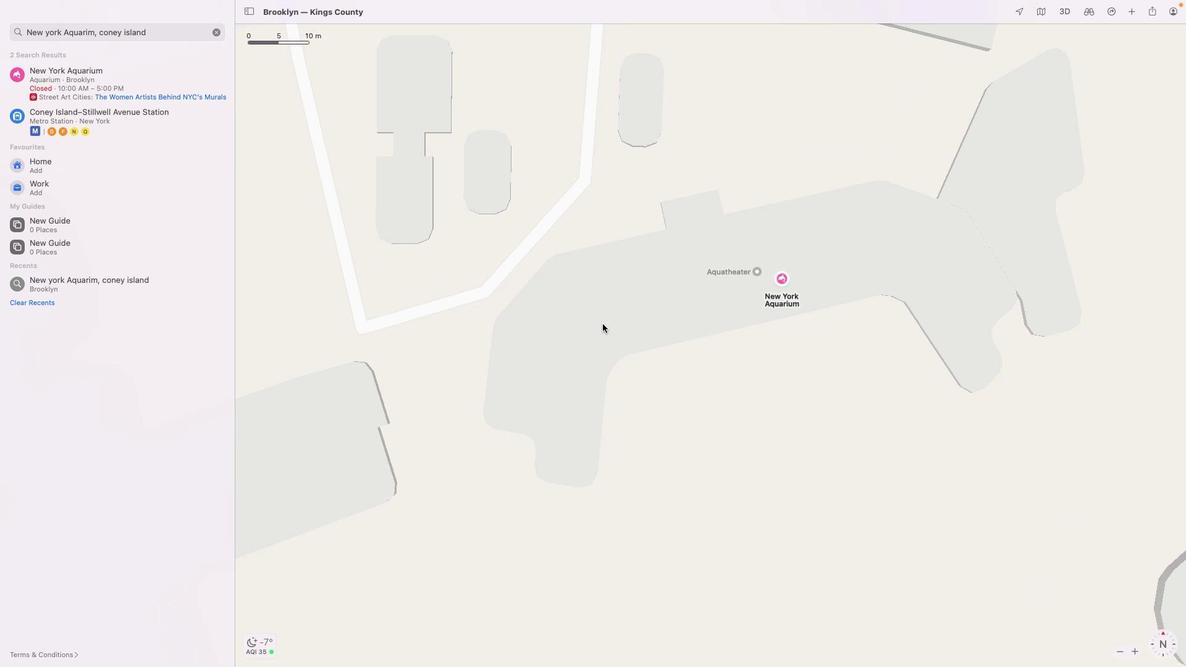 
Action: Mouse moved to (622, 309)
Screenshot: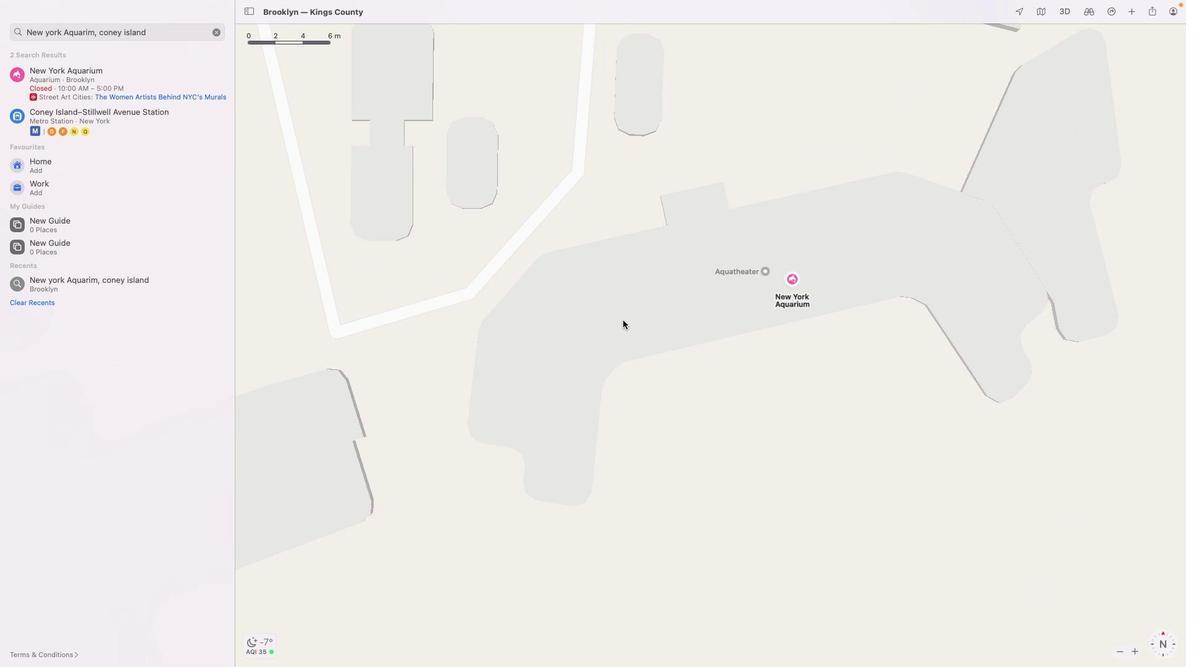 
Action: Mouse scrolled (622, 309) with delta (647, 518)
Screenshot: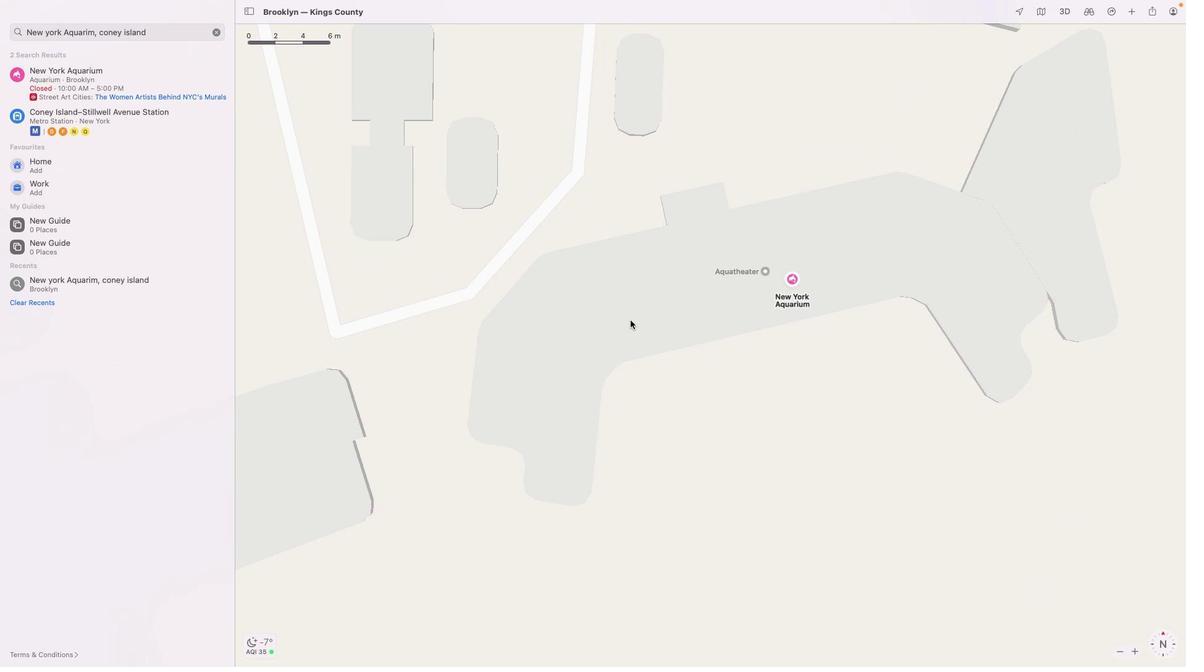 
Action: Mouse scrolled (622, 309) with delta (647, 518)
Screenshot: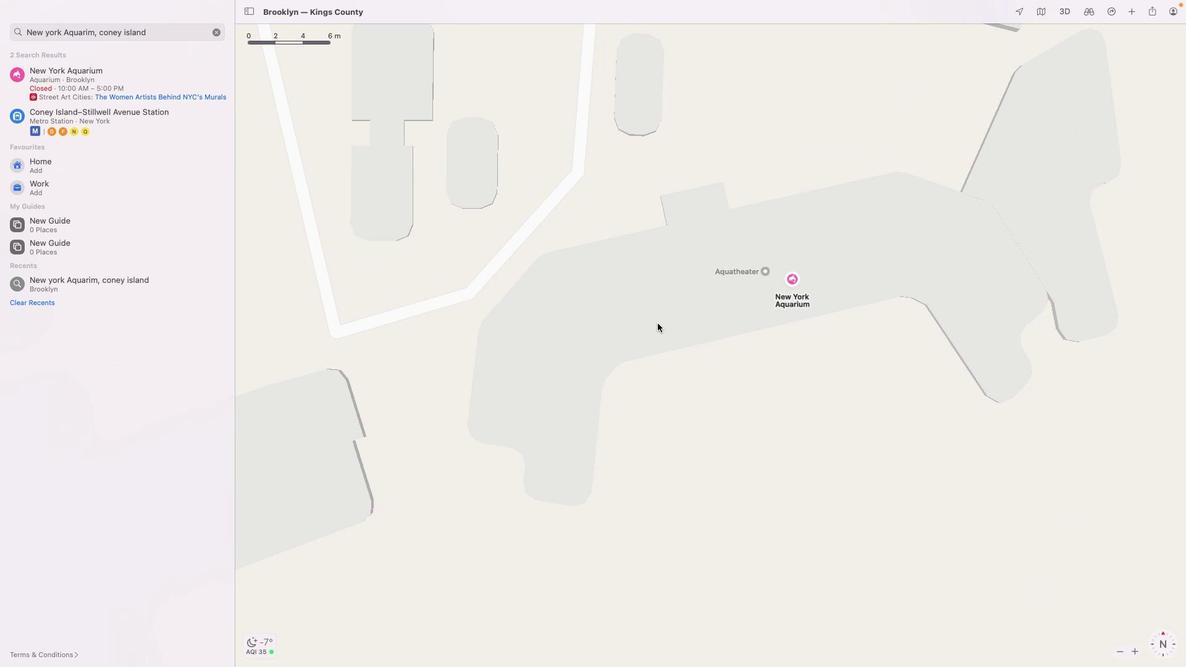 
Action: Mouse scrolled (622, 309) with delta (647, 517)
Screenshot: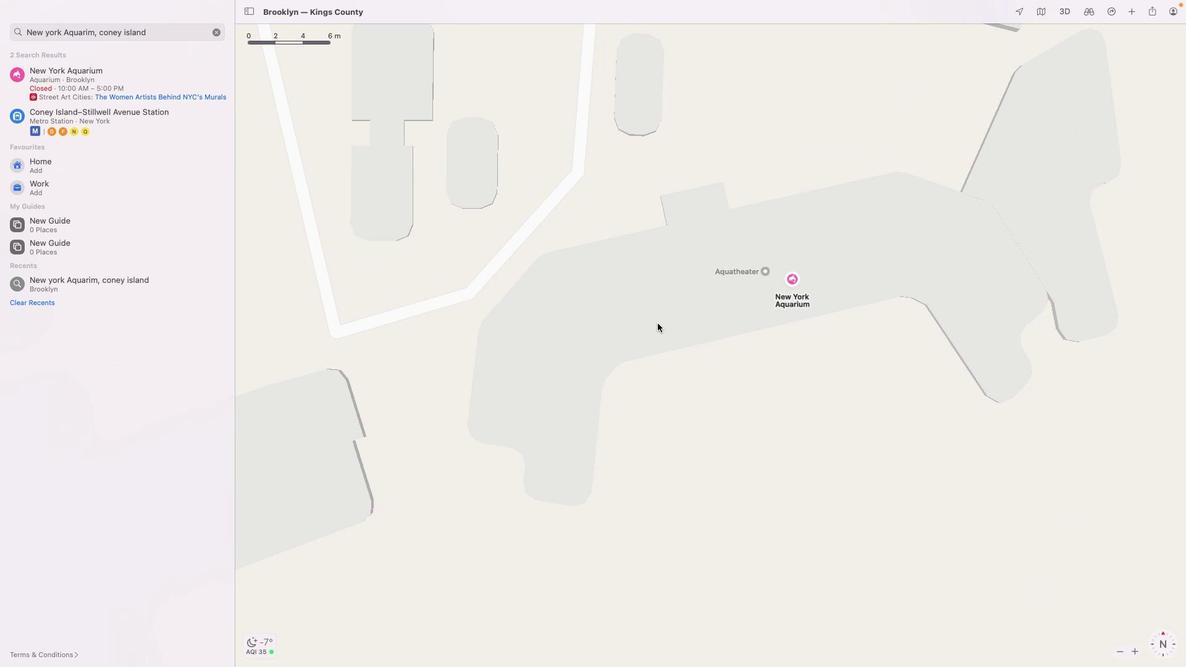 
Action: Mouse scrolled (622, 309) with delta (647, 517)
Screenshot: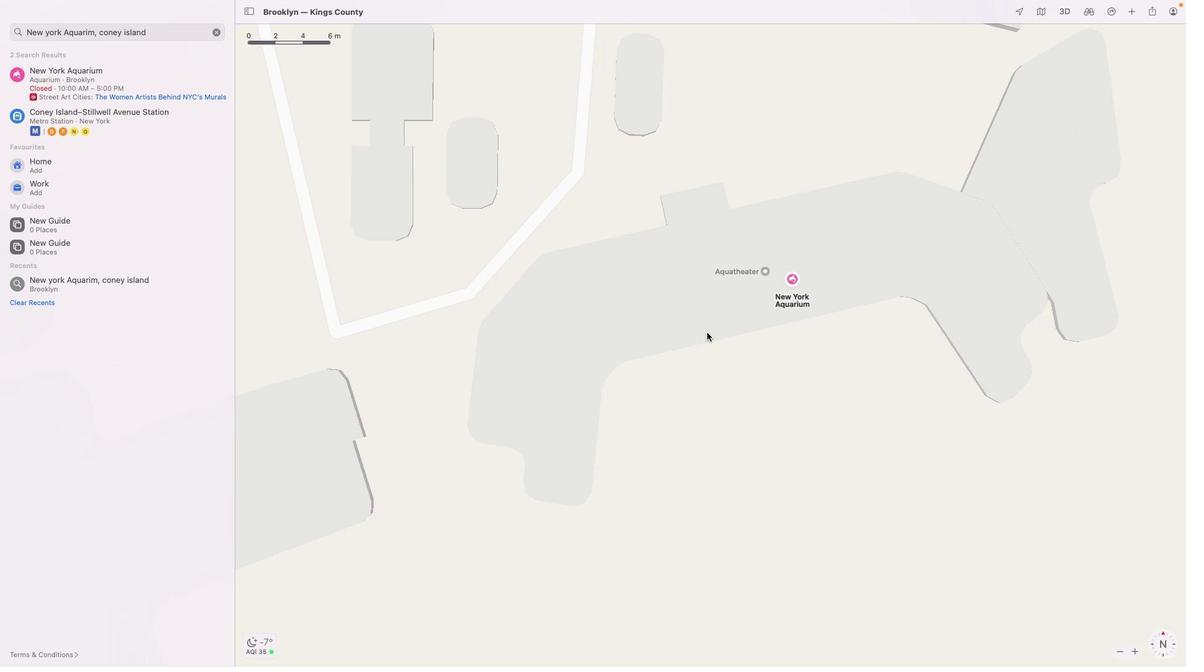 
Action: Mouse moved to (622, 309)
Screenshot: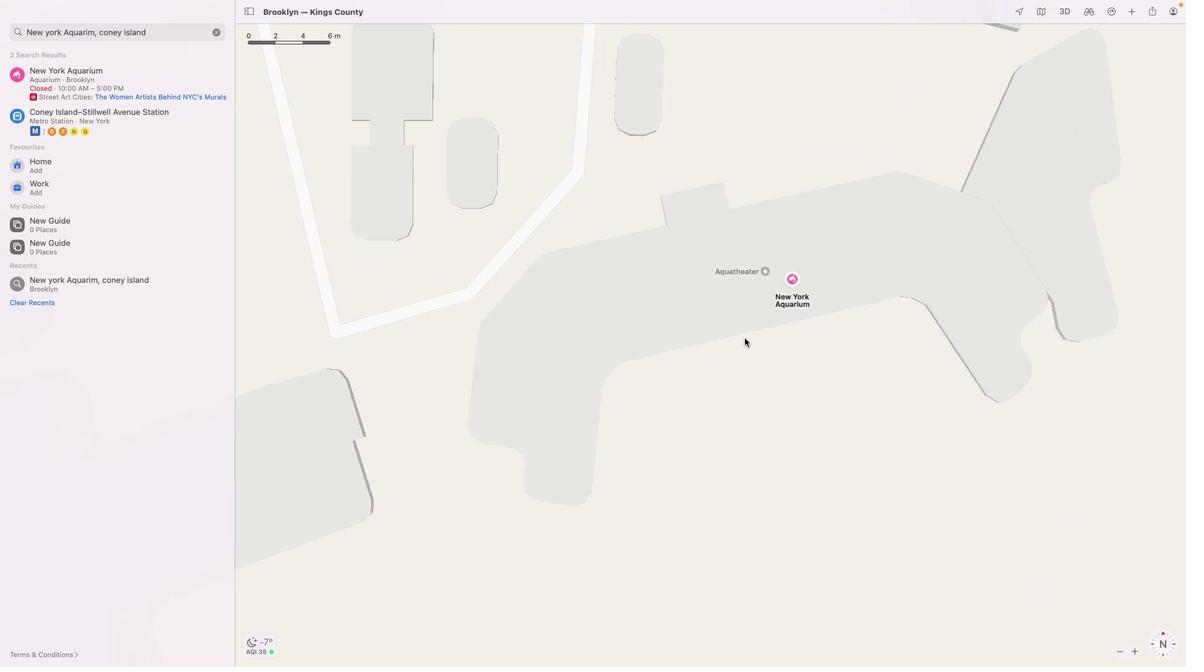 
Action: Mouse scrolled (622, 309) with delta (647, 516)
Screenshot: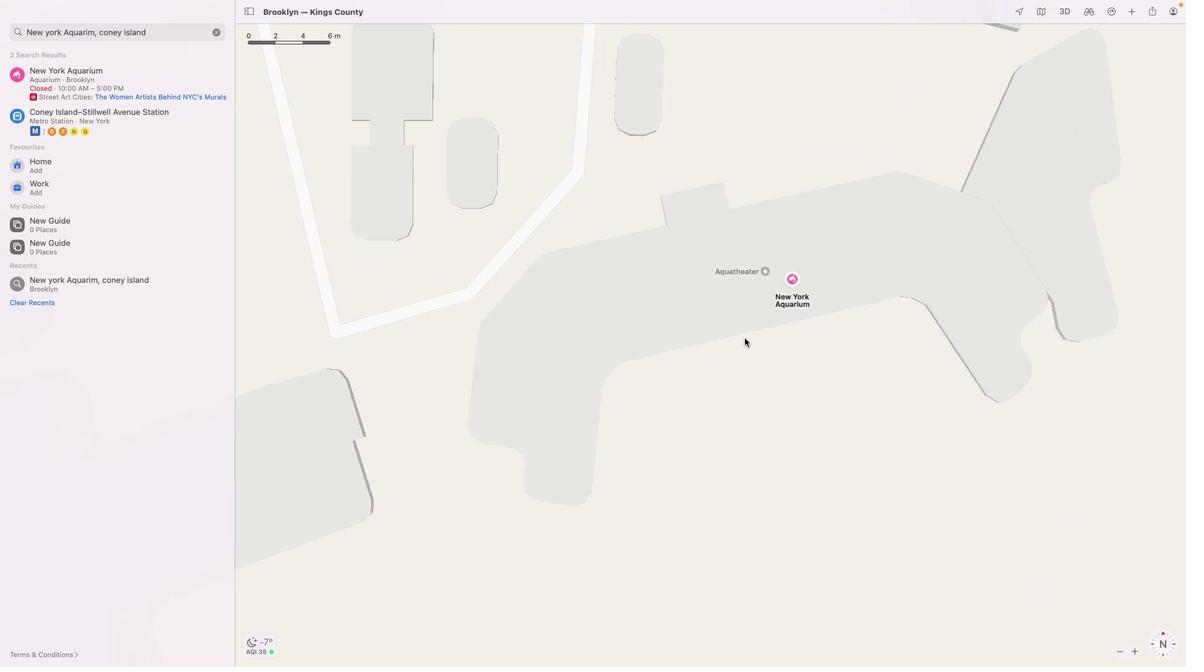 
Action: Mouse moved to (615, 298)
Screenshot: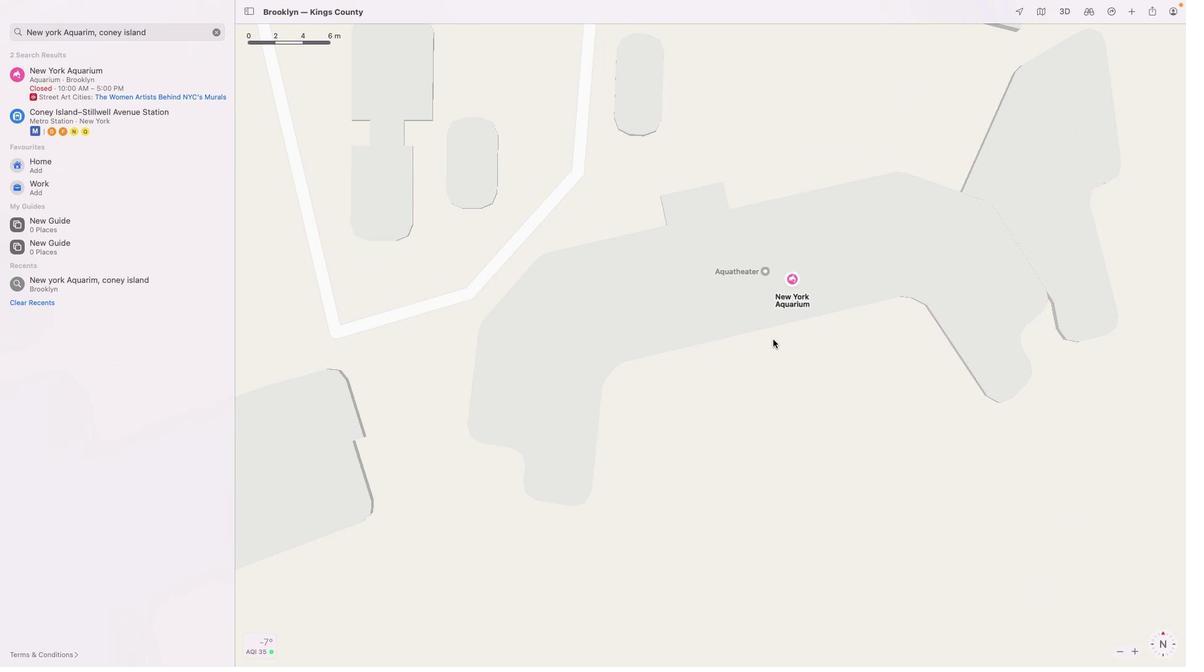 
Action: Mouse scrolled (615, 298) with delta (647, 518)
Screenshot: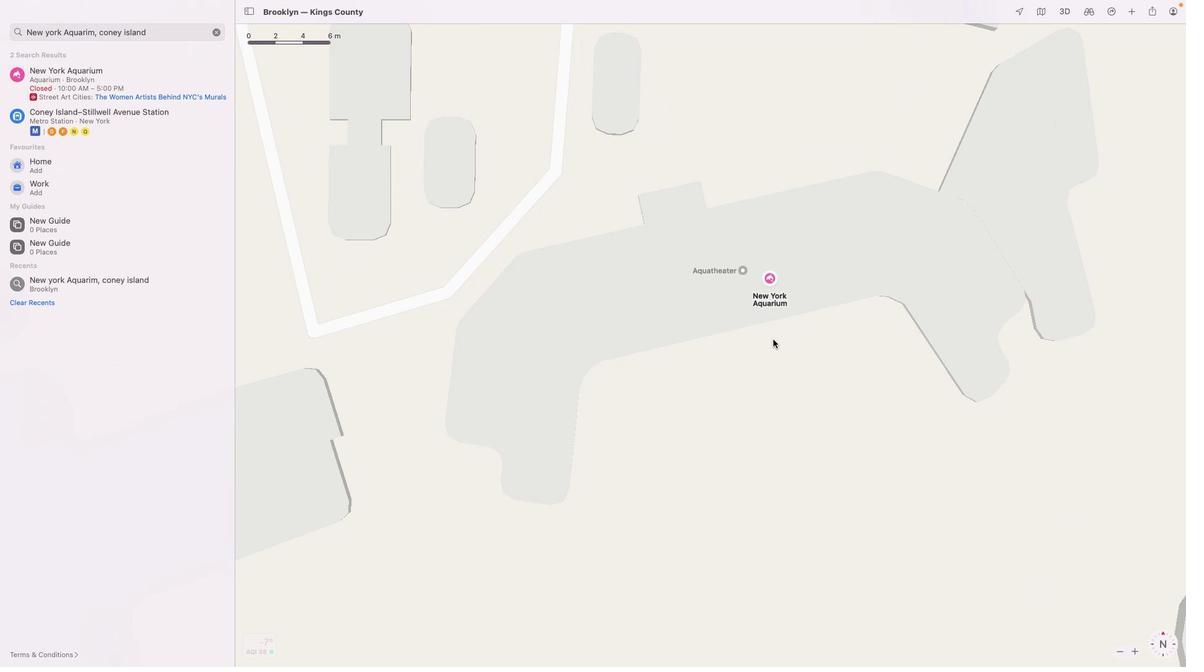 
Action: Mouse scrolled (615, 298) with delta (647, 518)
Screenshot: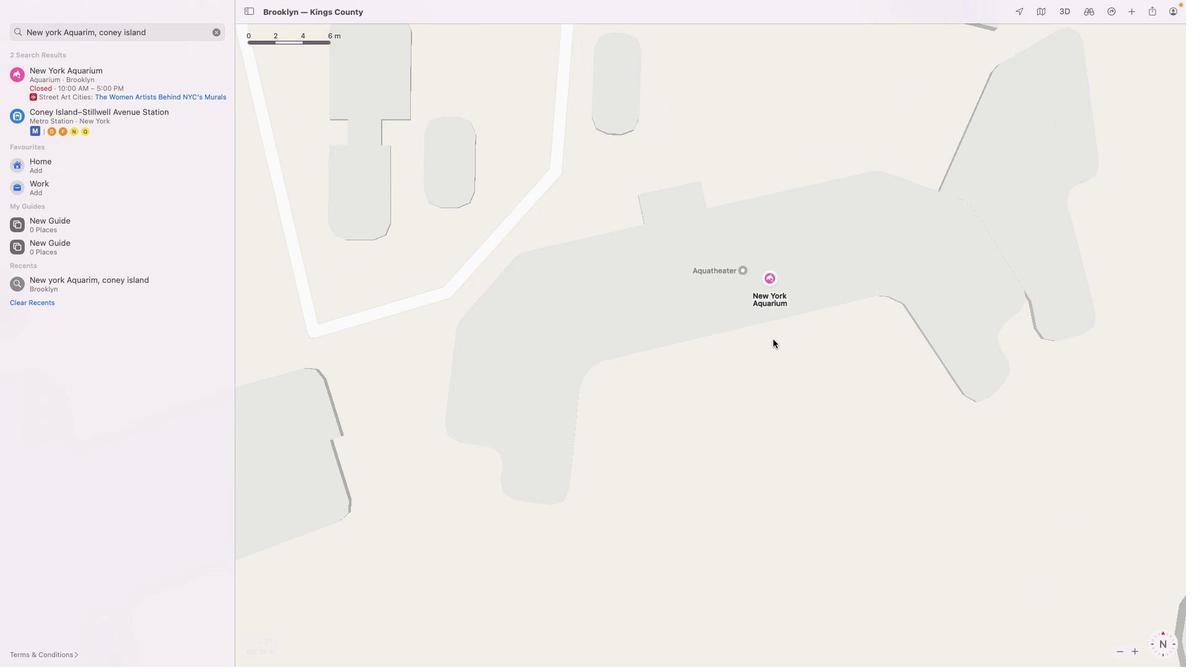 
Action: Mouse scrolled (615, 298) with delta (647, 517)
Screenshot: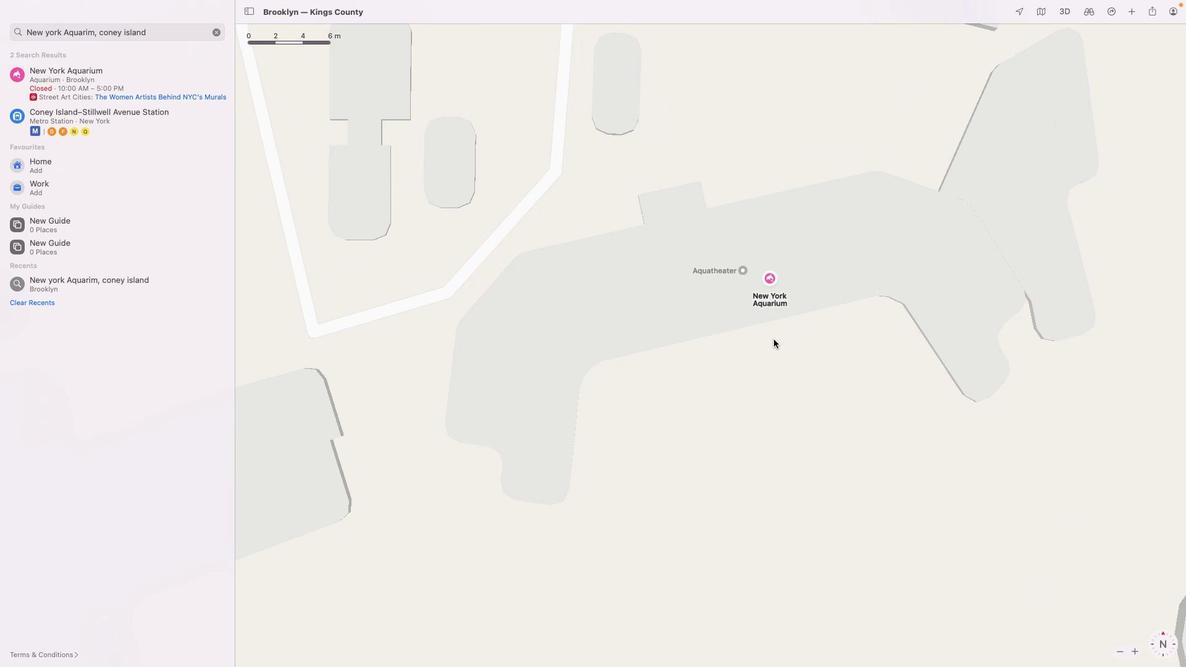 
Action: Mouse scrolled (615, 298) with delta (647, 517)
Screenshot: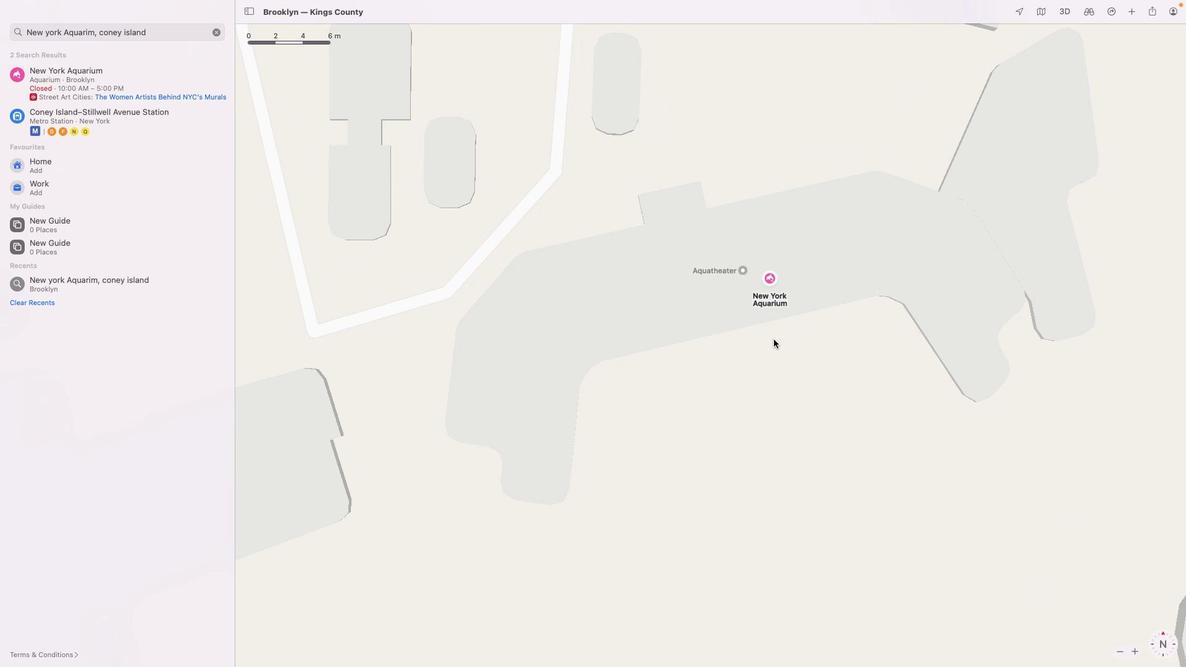 
Action: Mouse moved to (615, 299)
Screenshot: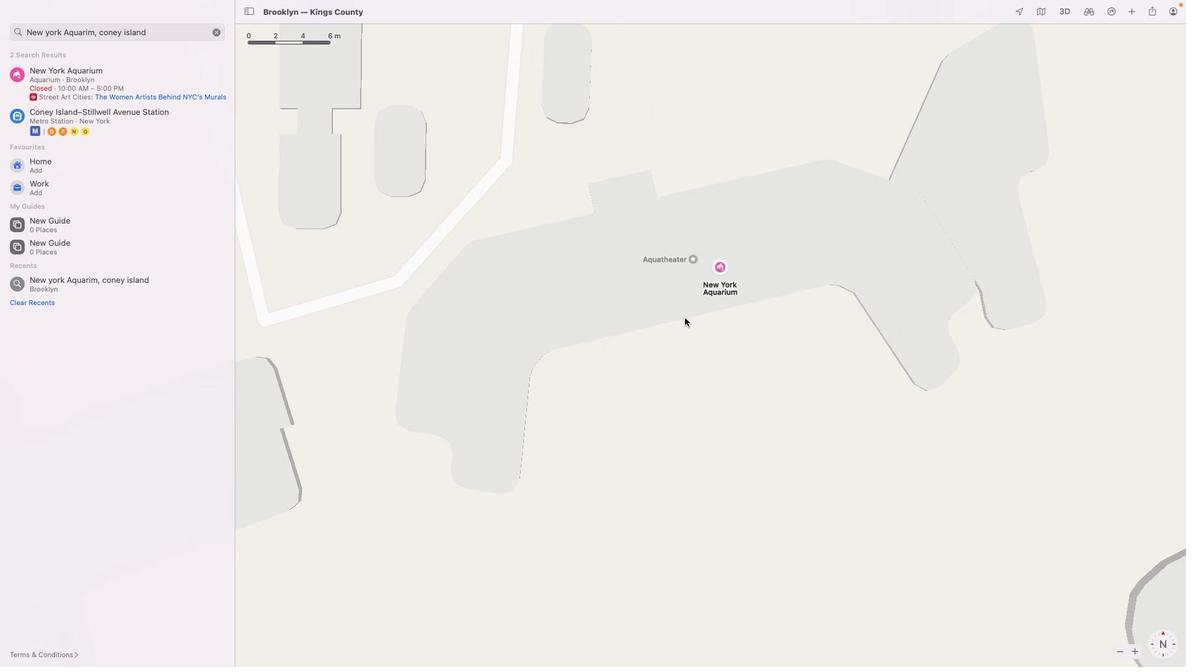 
Action: Mouse pressed left at (615, 299)
Screenshot: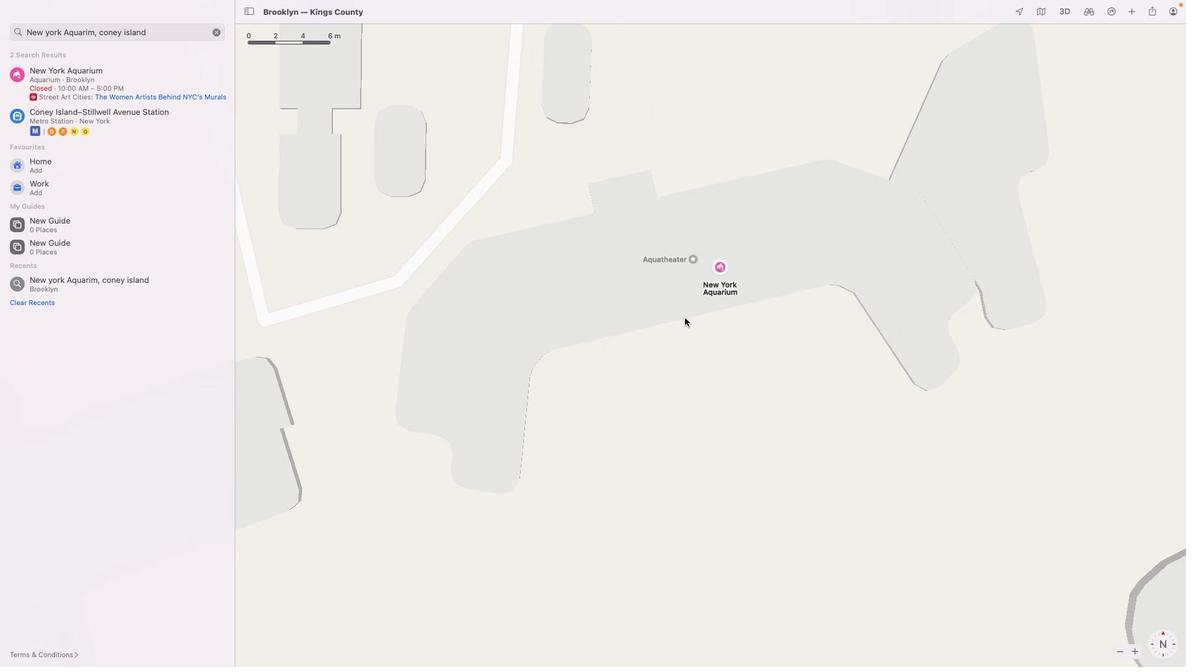 
Action: Mouse moved to (664, 395)
Screenshot: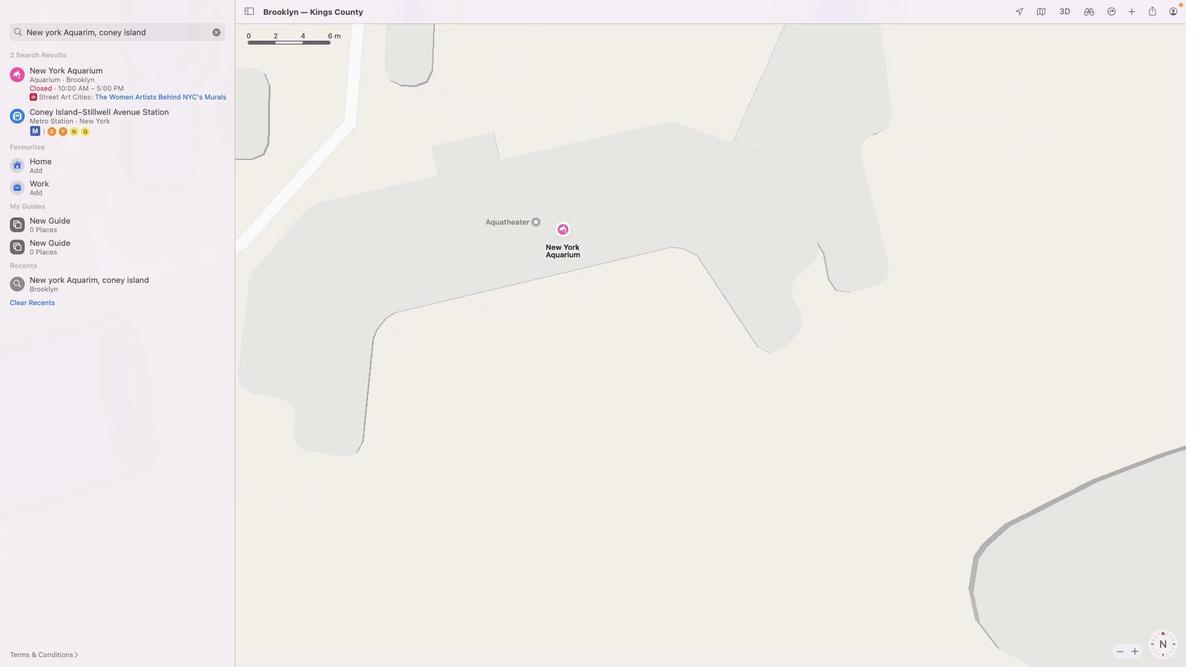 
Action: Mouse pressed left at (664, 395)
Screenshot: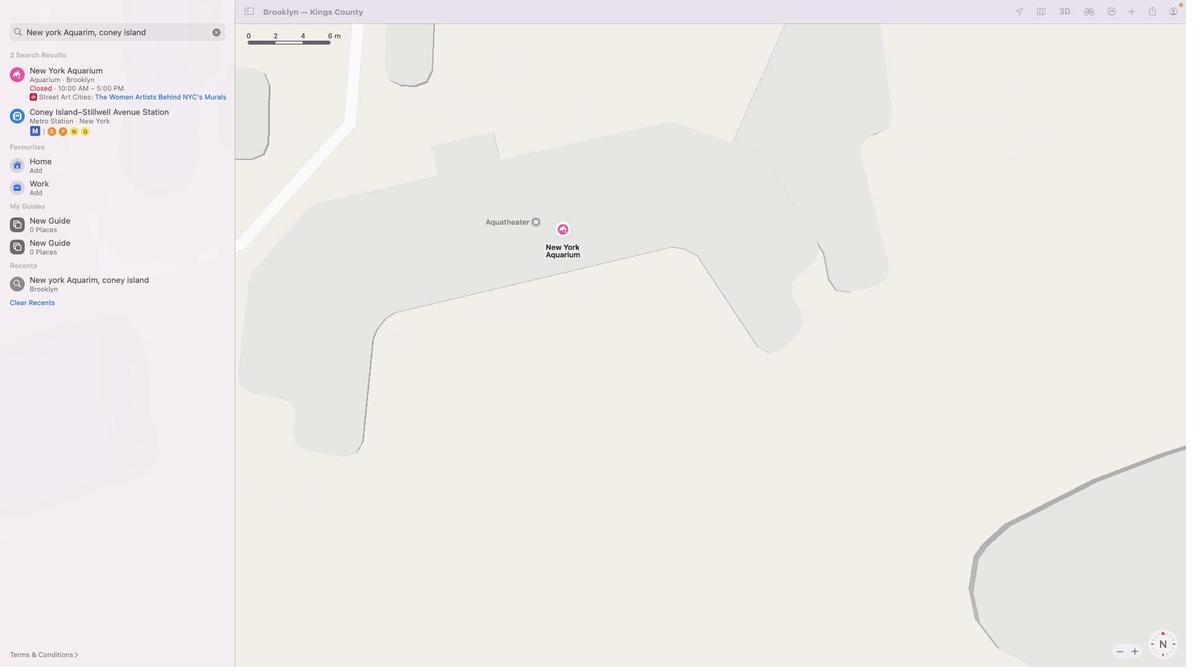 
Action: Mouse moved to (664, 396)
Screenshot: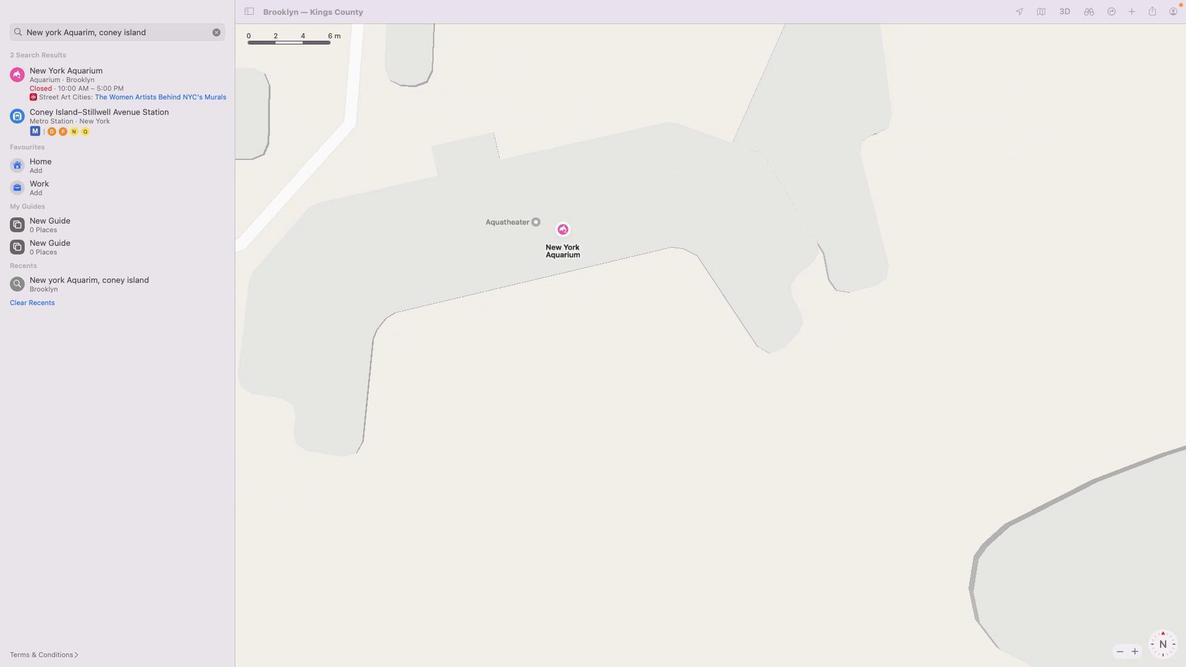 
